 Task: Check the standings of the 2023 Victory Lane Racing NASCAR Cup Series for the race "Food City Dirt race "on the track "Bristol".
Action: Mouse moved to (203, 416)
Screenshot: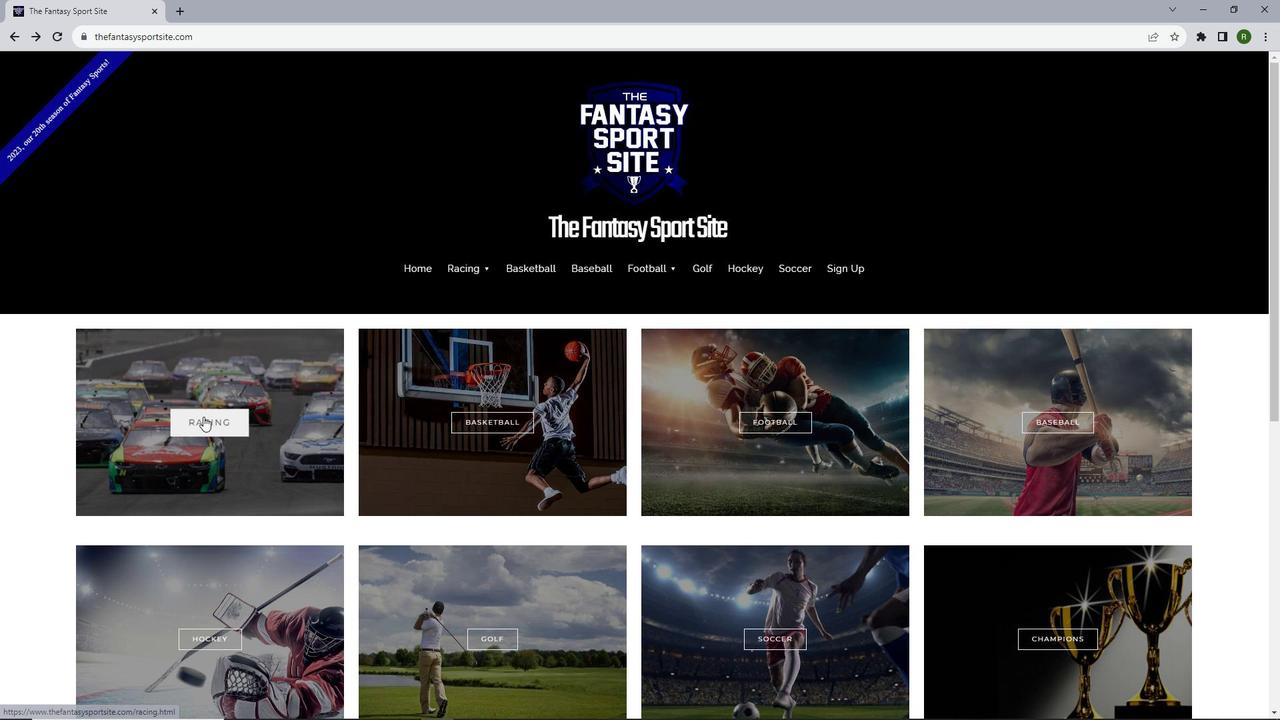 
Action: Mouse pressed left at (203, 416)
Screenshot: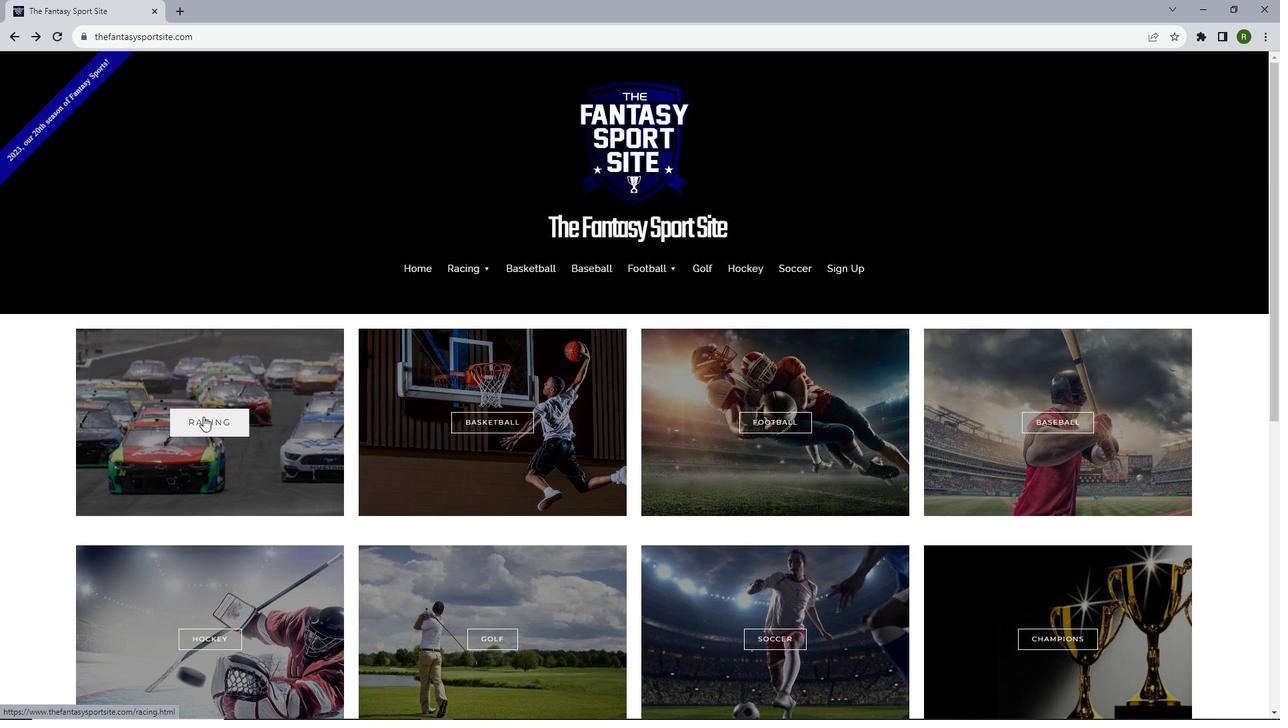 
Action: Mouse moved to (306, 401)
Screenshot: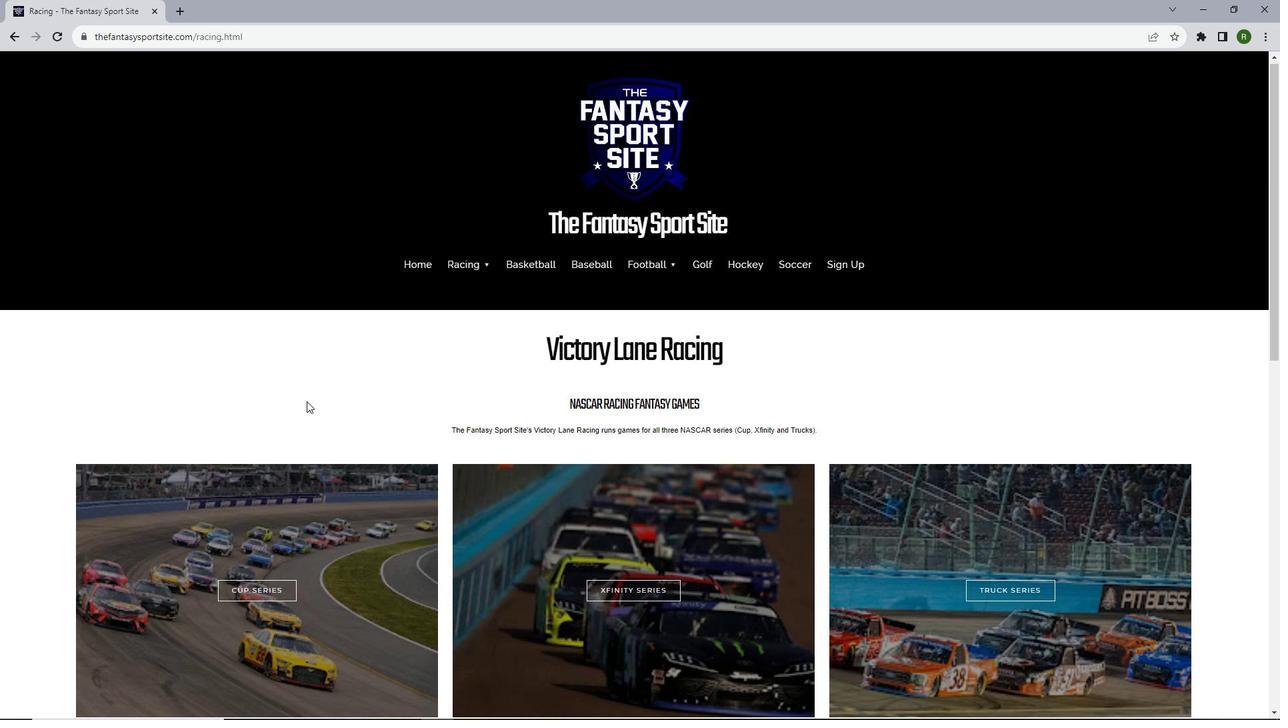 
Action: Mouse scrolled (306, 400) with delta (0, 0)
Screenshot: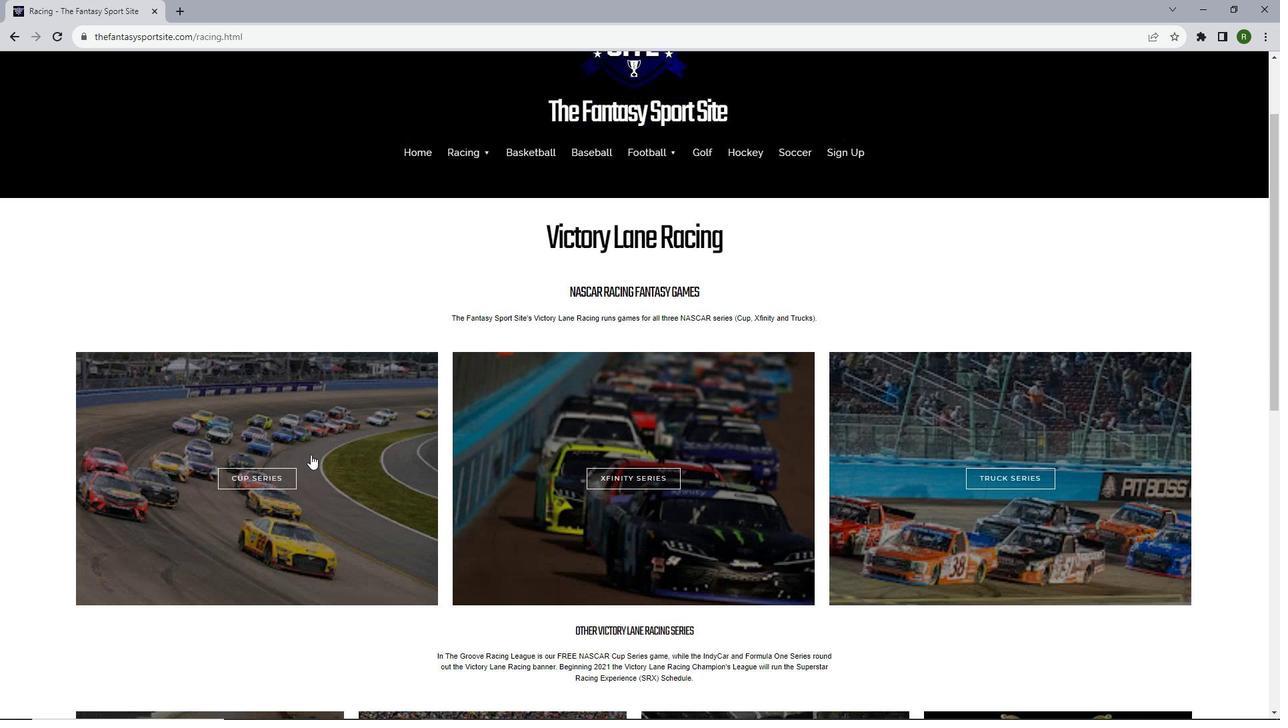 
Action: Mouse scrolled (306, 400) with delta (0, 0)
Screenshot: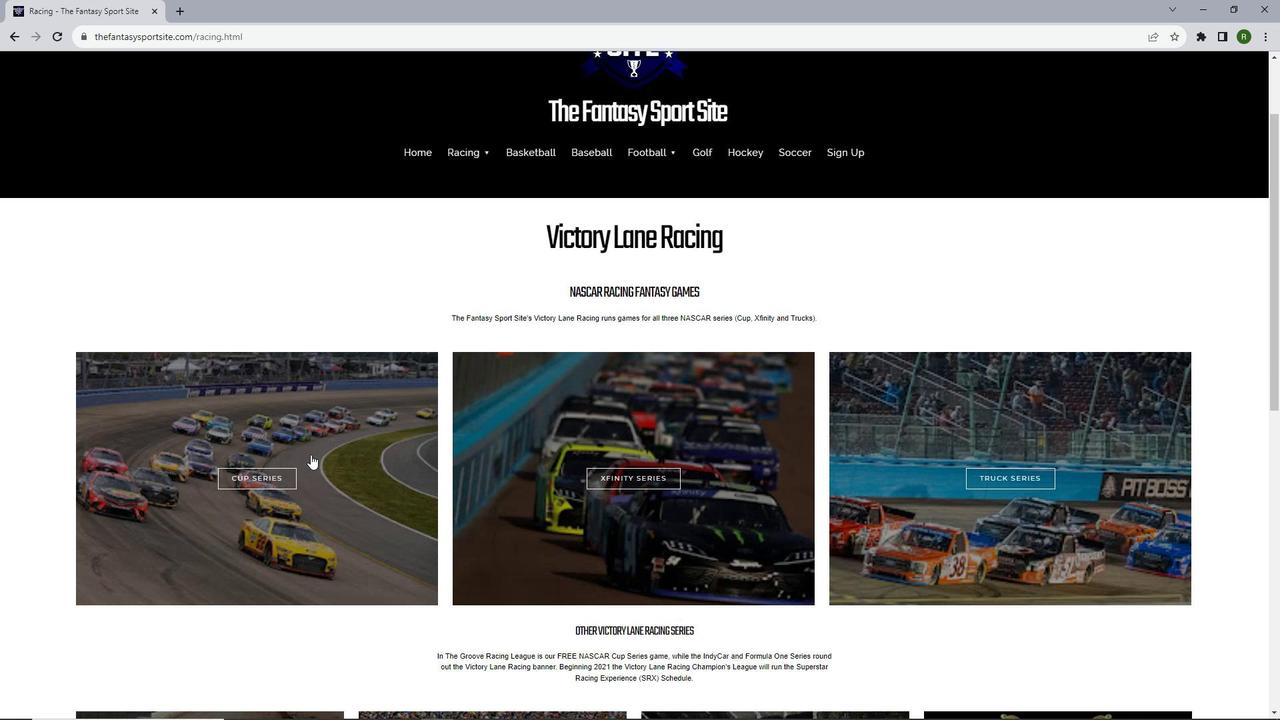 
Action: Mouse moved to (280, 470)
Screenshot: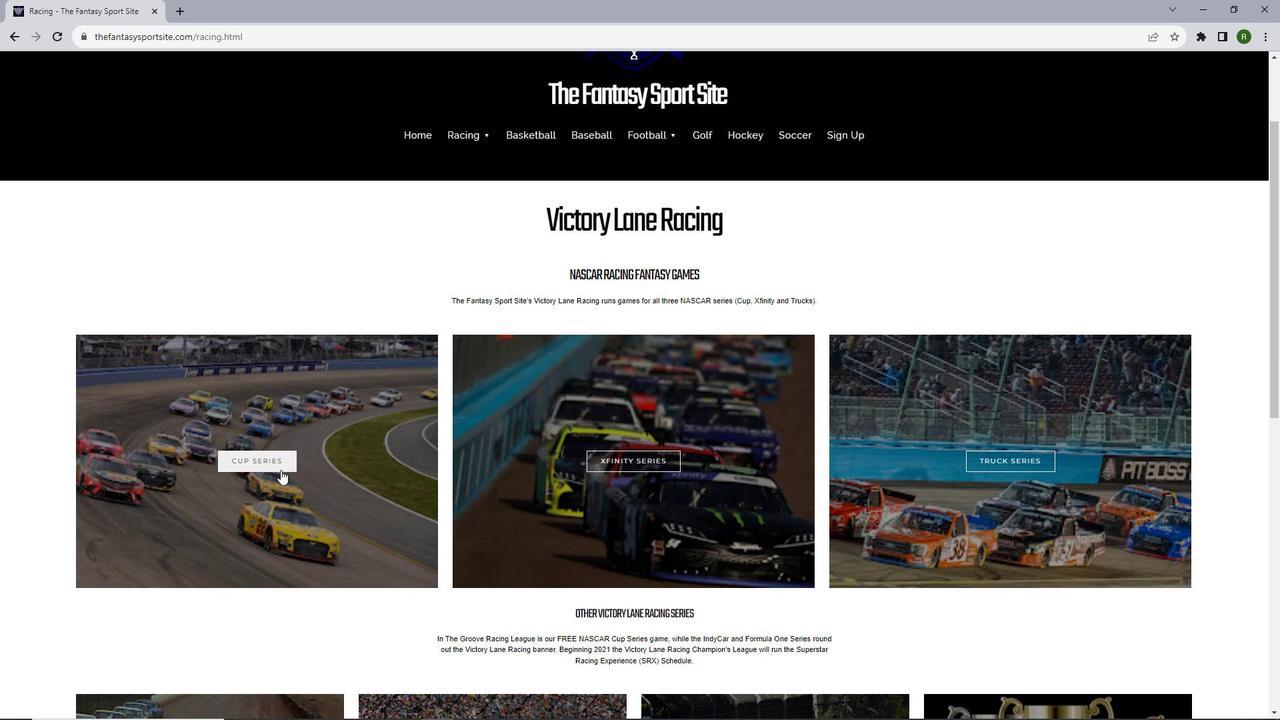 
Action: Mouse pressed left at (280, 470)
Screenshot: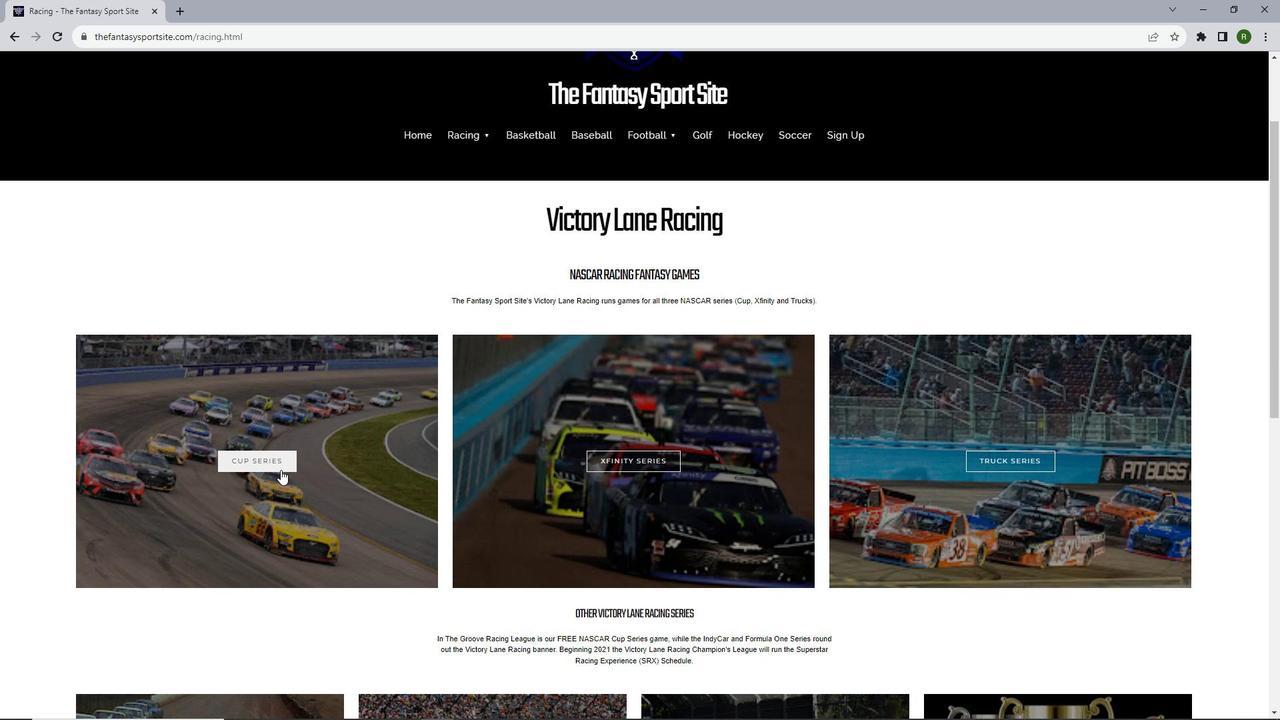 
Action: Mouse moved to (445, 420)
Screenshot: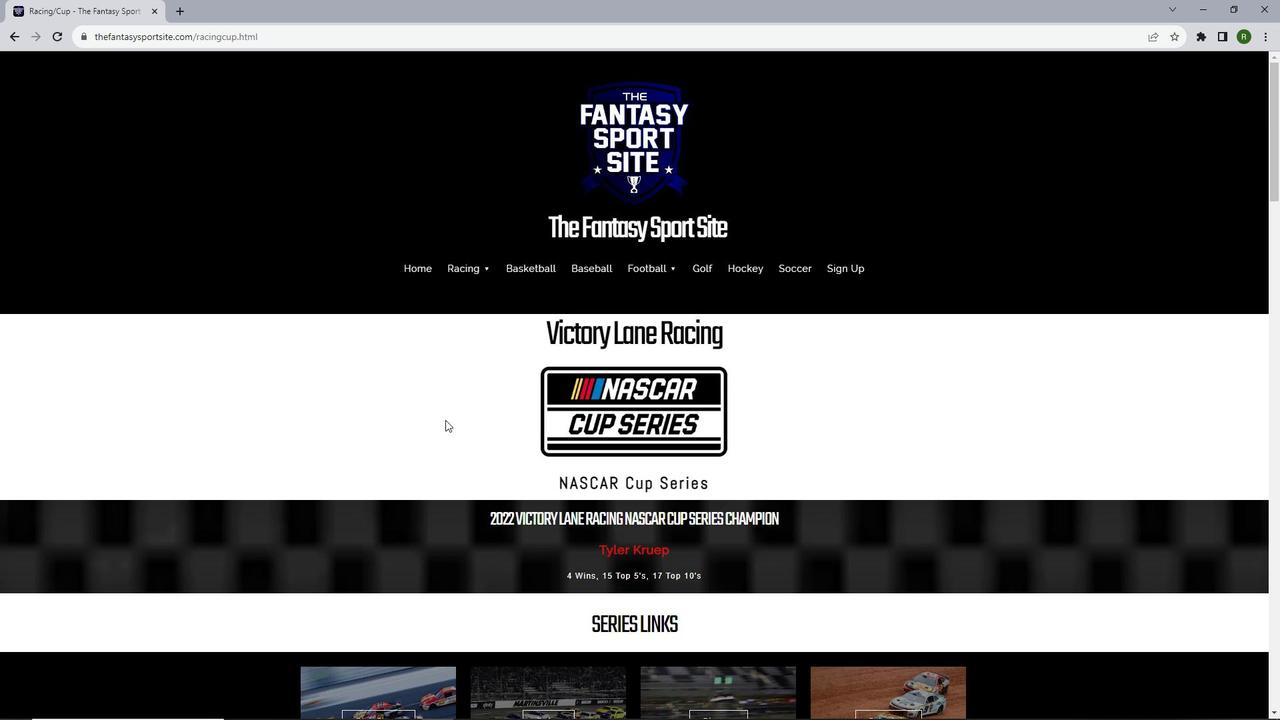 
Action: Mouse scrolled (445, 419) with delta (0, 0)
Screenshot: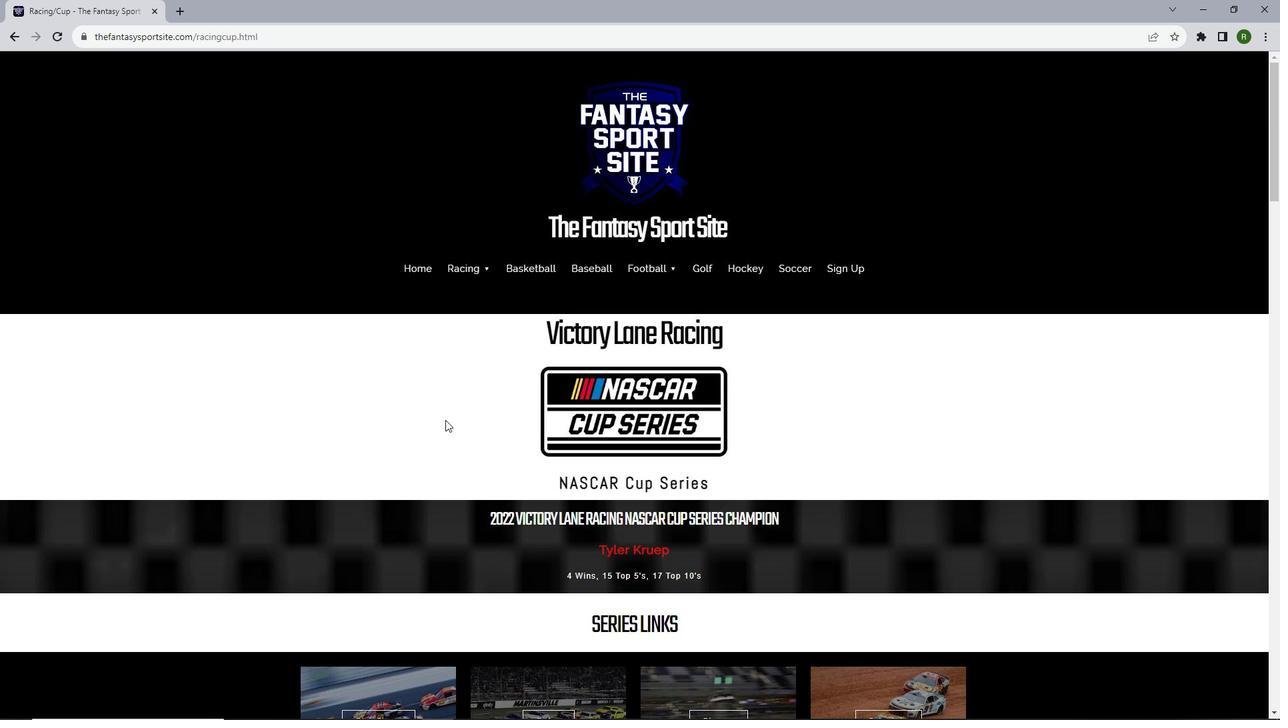 
Action: Mouse scrolled (445, 419) with delta (0, 0)
Screenshot: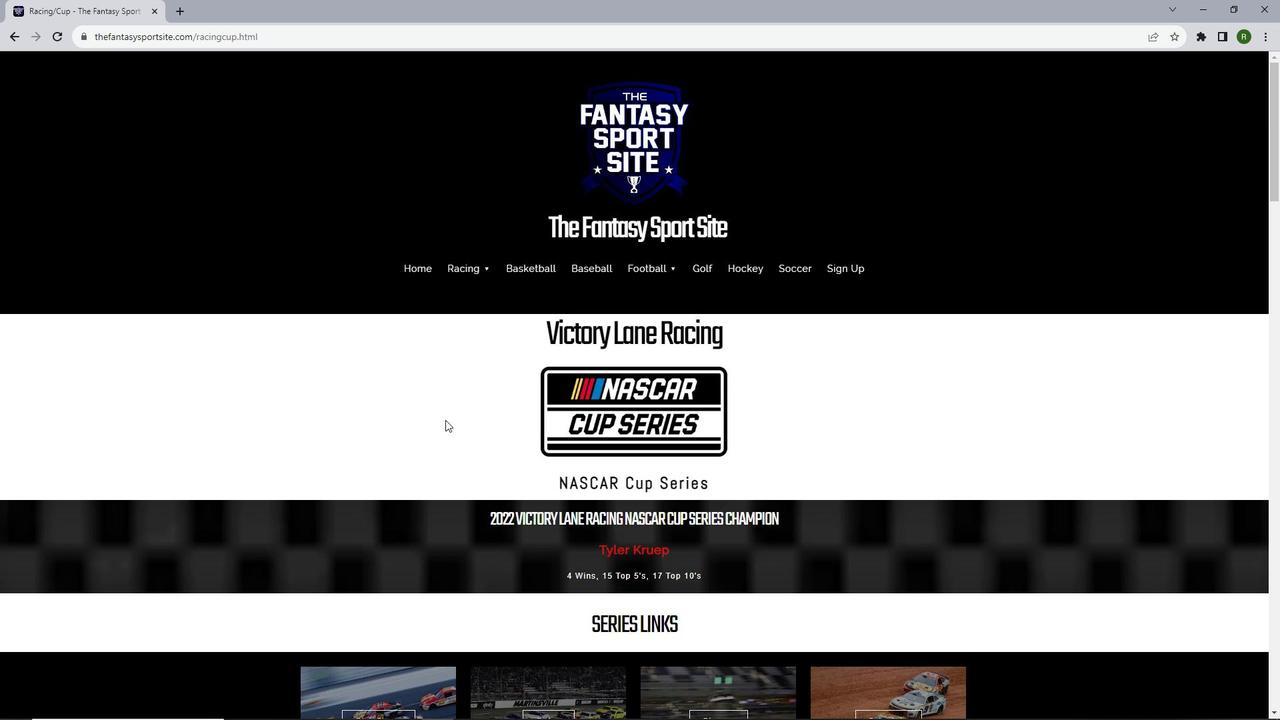 
Action: Mouse scrolled (445, 419) with delta (0, 0)
Screenshot: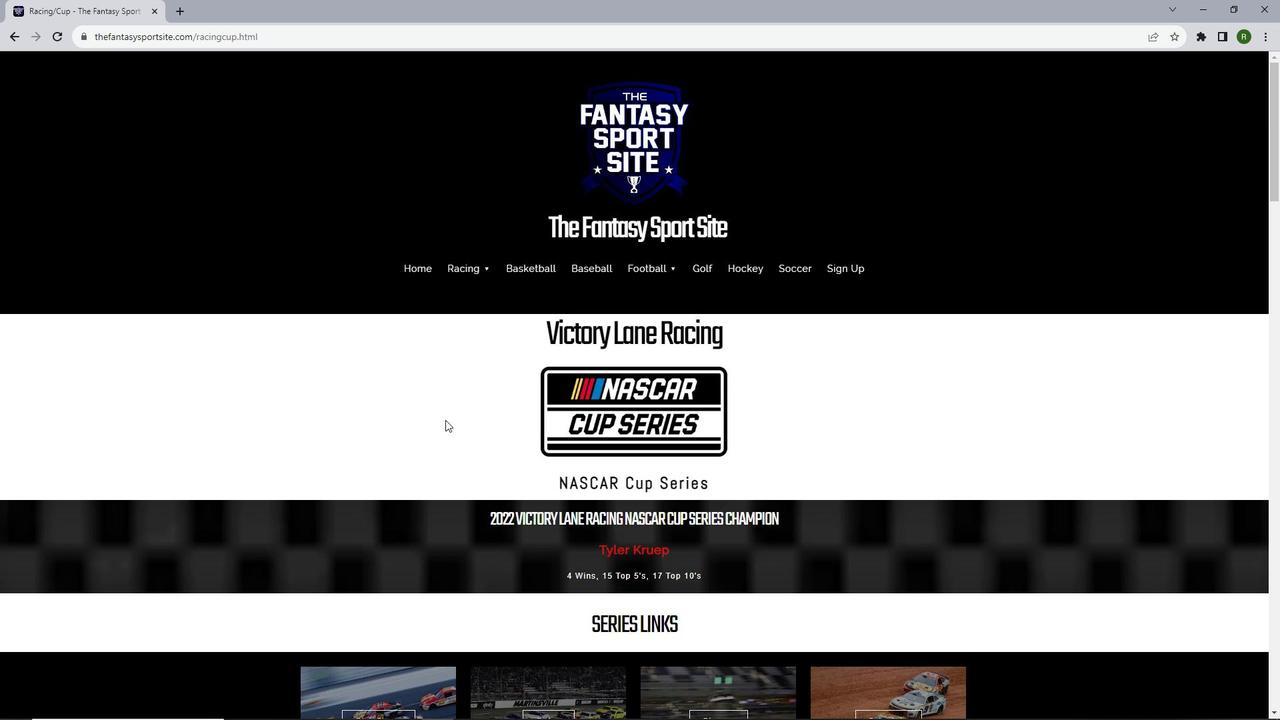 
Action: Mouse scrolled (445, 419) with delta (0, 0)
Screenshot: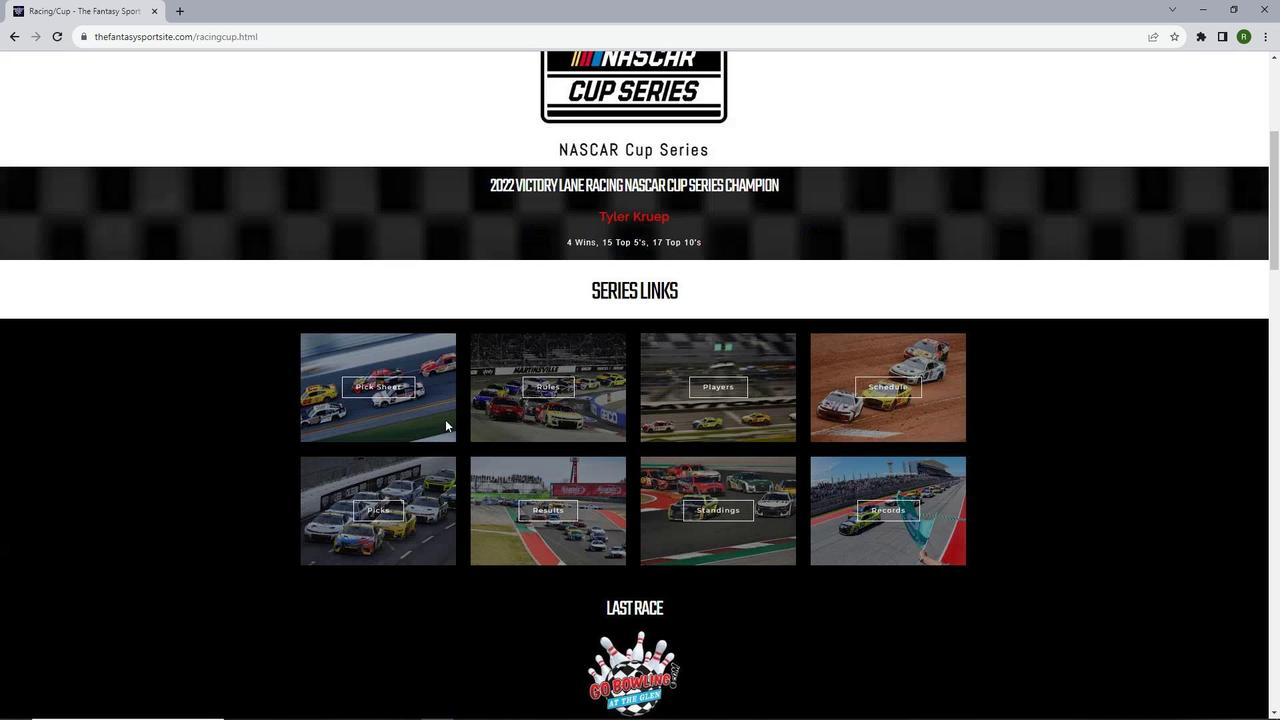 
Action: Mouse scrolled (445, 419) with delta (0, 0)
Screenshot: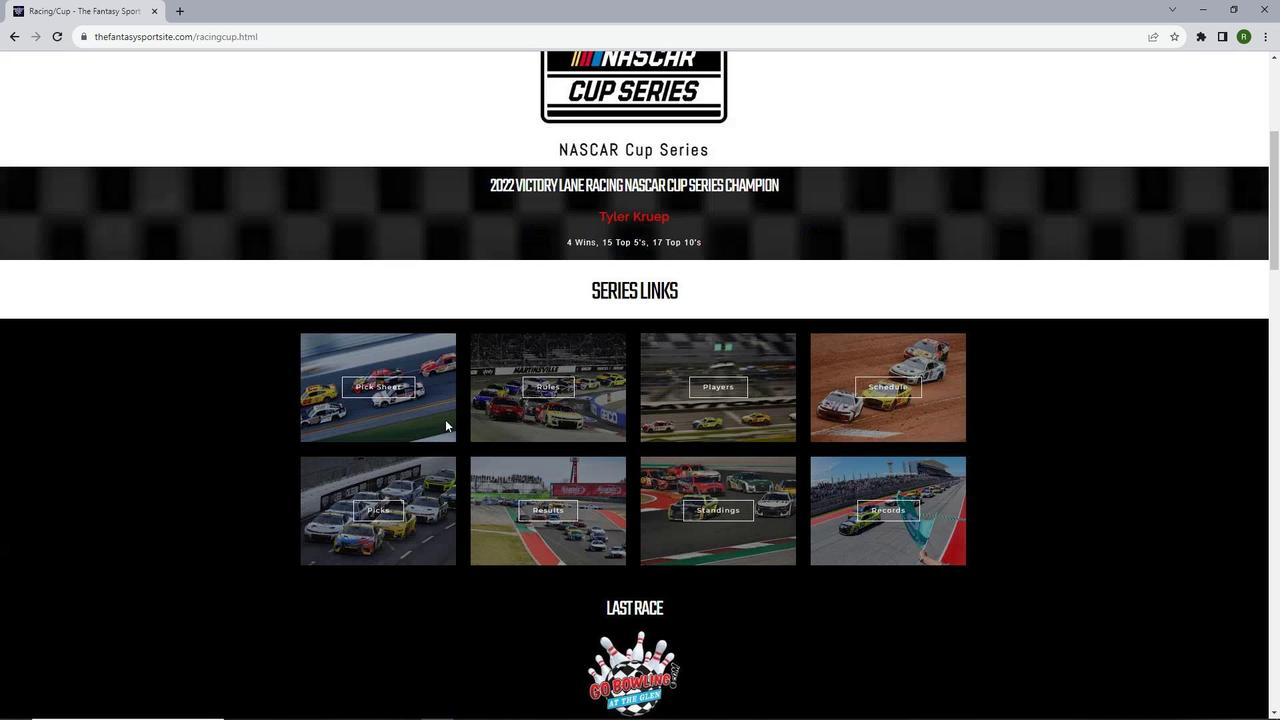 
Action: Mouse moved to (729, 504)
Screenshot: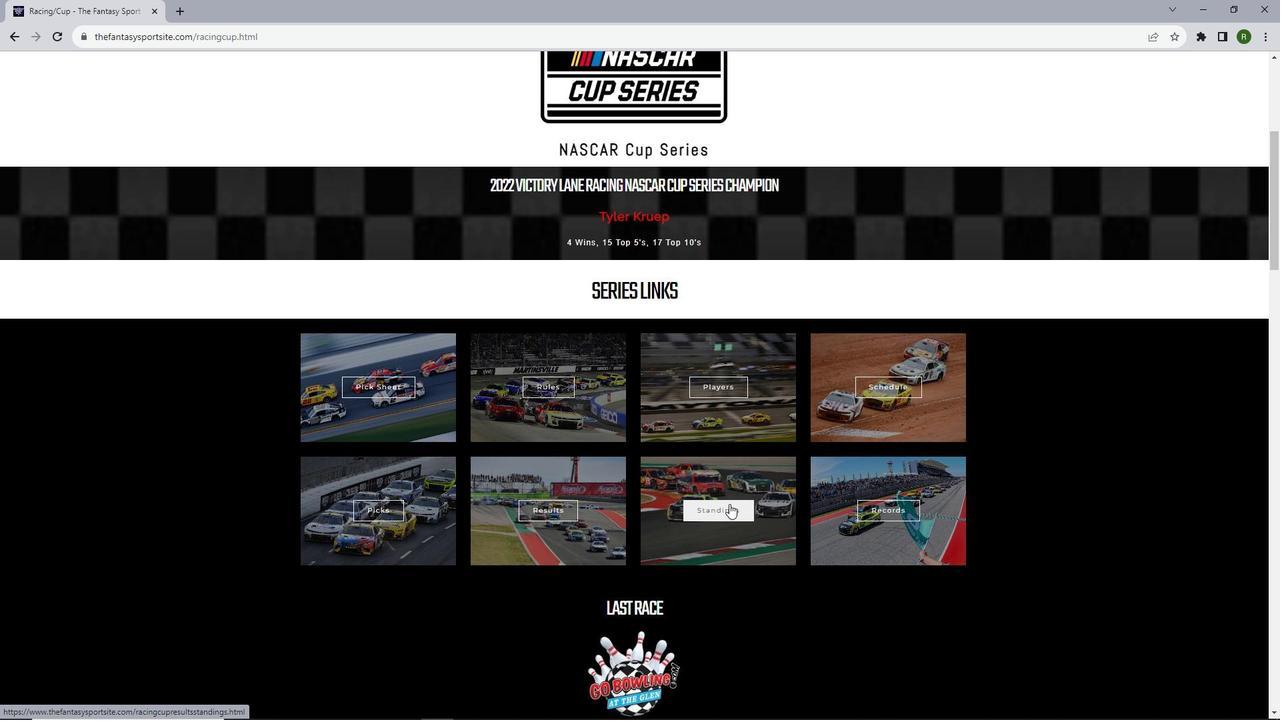
Action: Mouse pressed left at (729, 504)
Screenshot: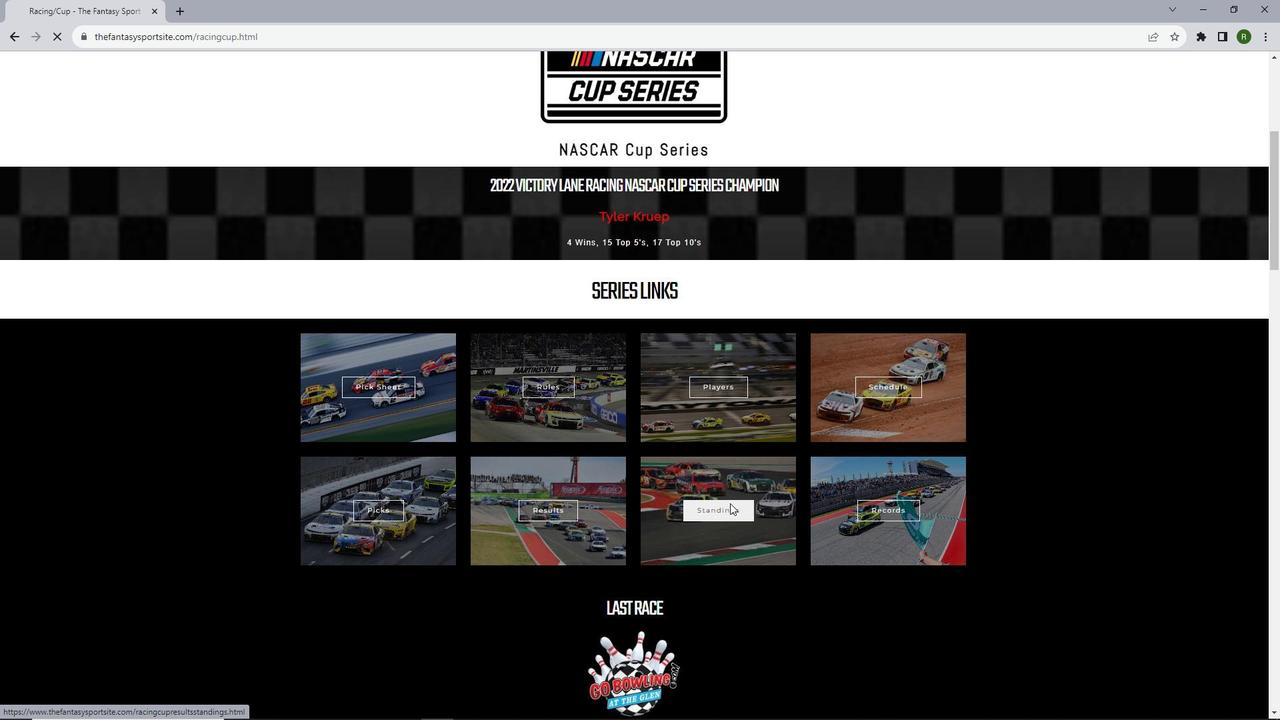 
Action: Mouse moved to (493, 220)
Screenshot: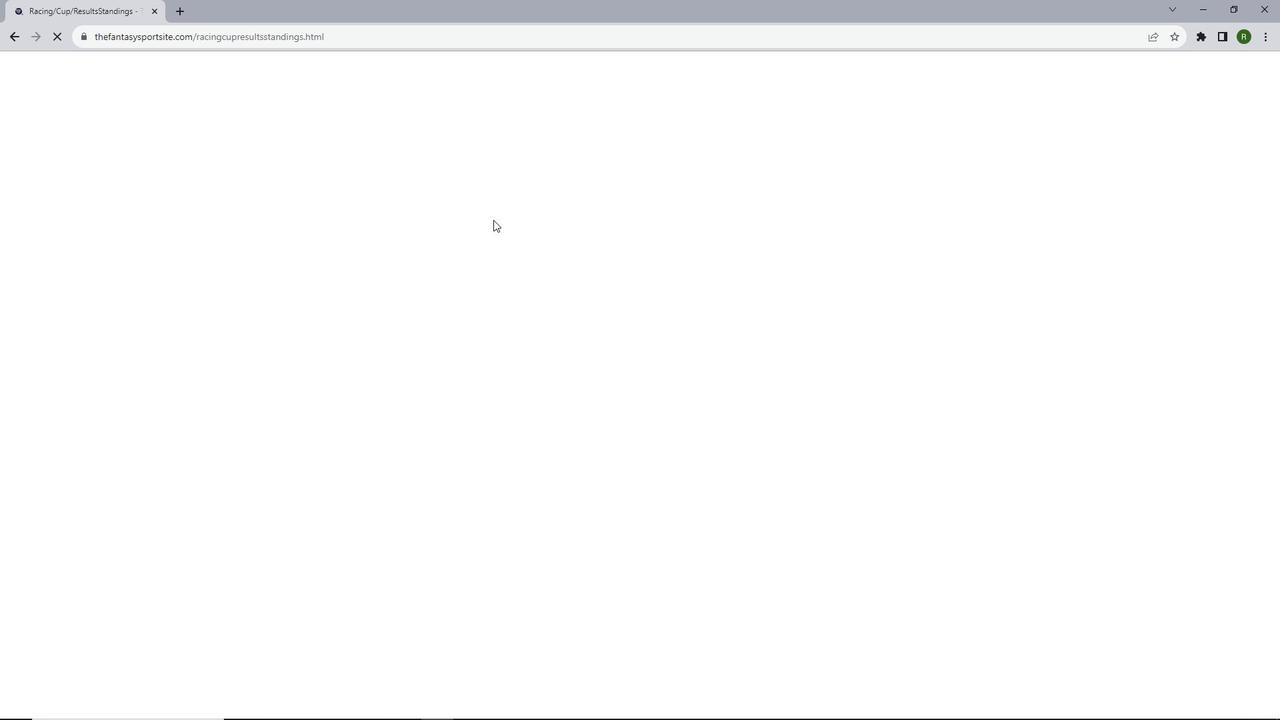 
Action: Mouse scrolled (493, 219) with delta (0, 0)
Screenshot: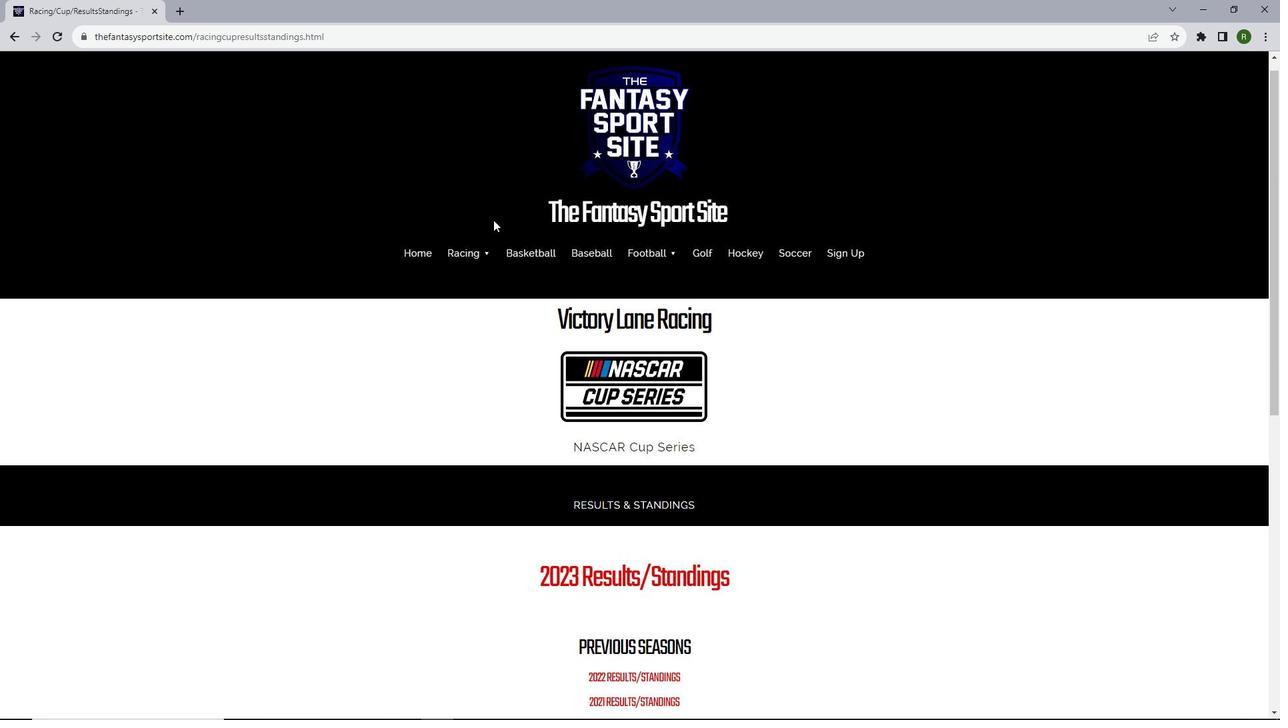 
Action: Mouse scrolled (493, 219) with delta (0, 0)
Screenshot: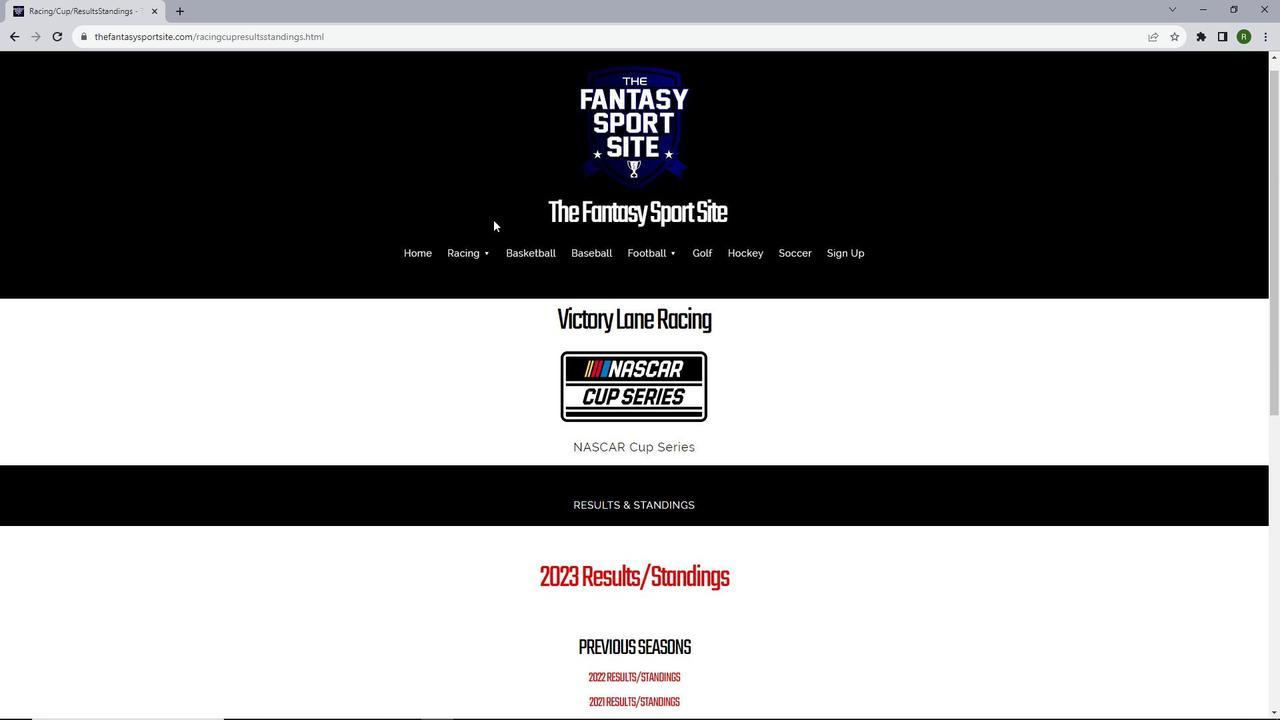 
Action: Mouse scrolled (493, 219) with delta (0, 0)
Screenshot: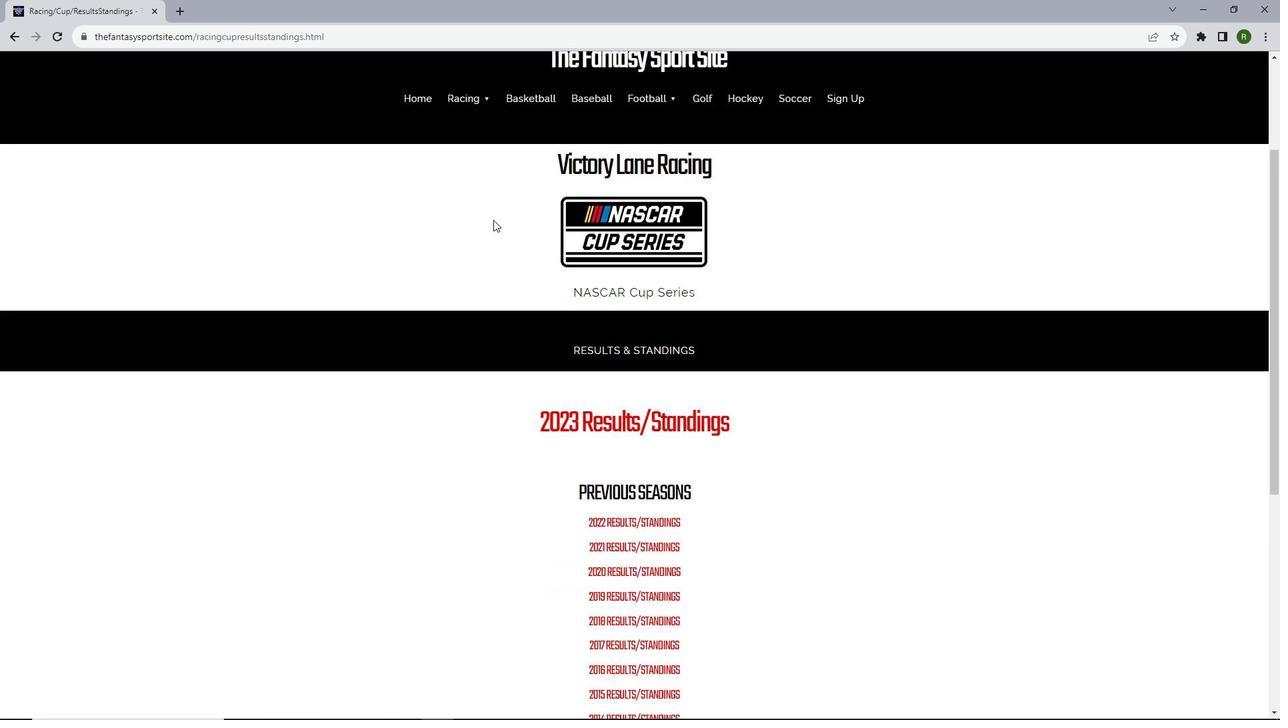 
Action: Mouse scrolled (493, 219) with delta (0, 0)
Screenshot: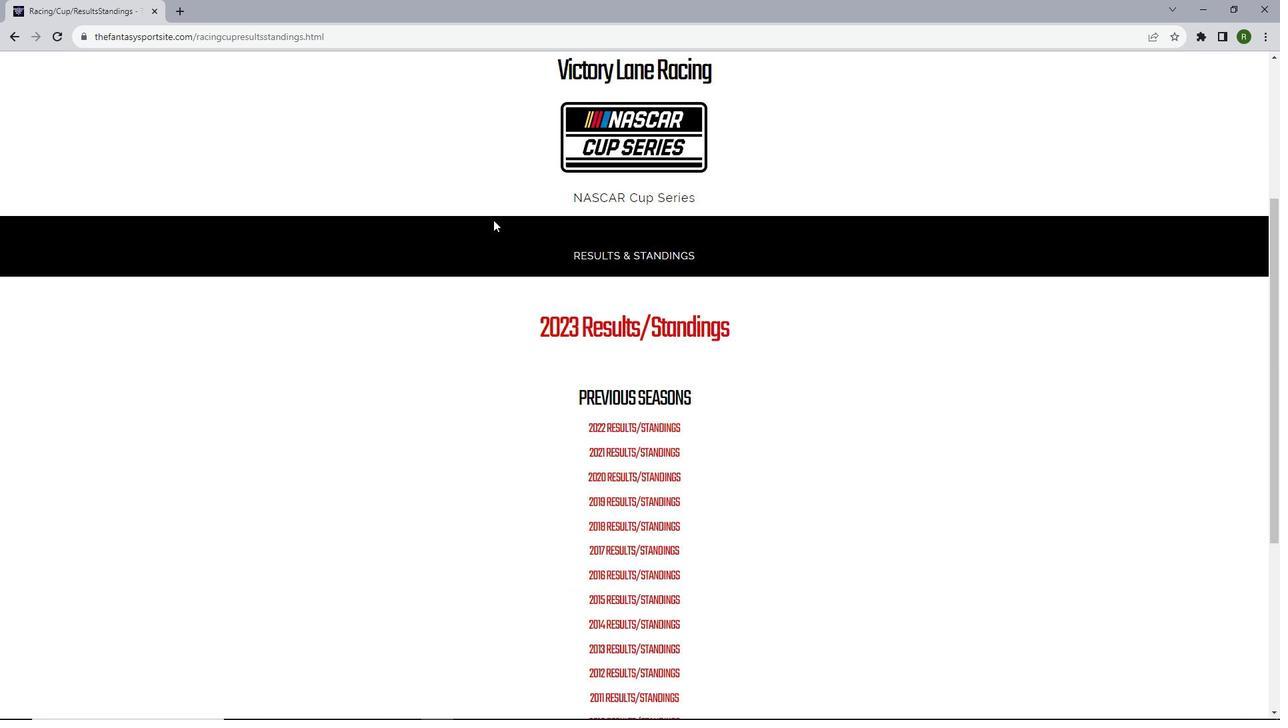 
Action: Mouse scrolled (493, 219) with delta (0, 0)
Screenshot: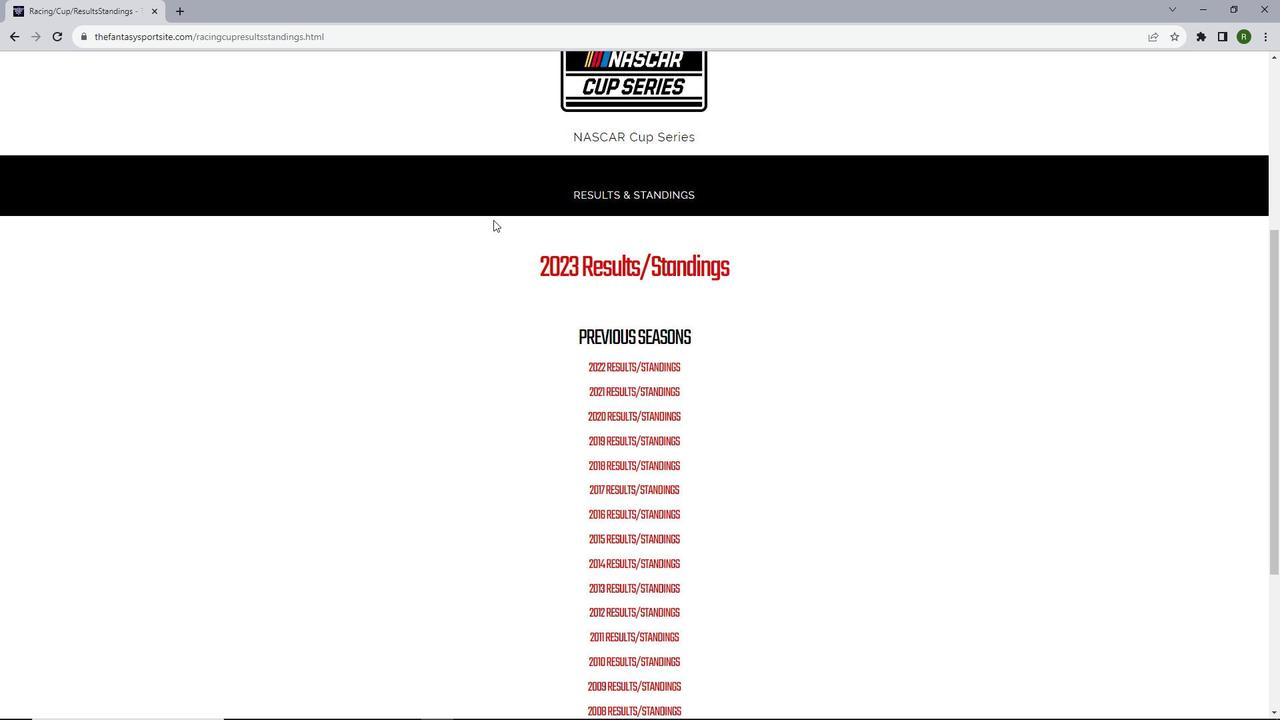 
Action: Mouse scrolled (493, 219) with delta (0, 0)
Screenshot: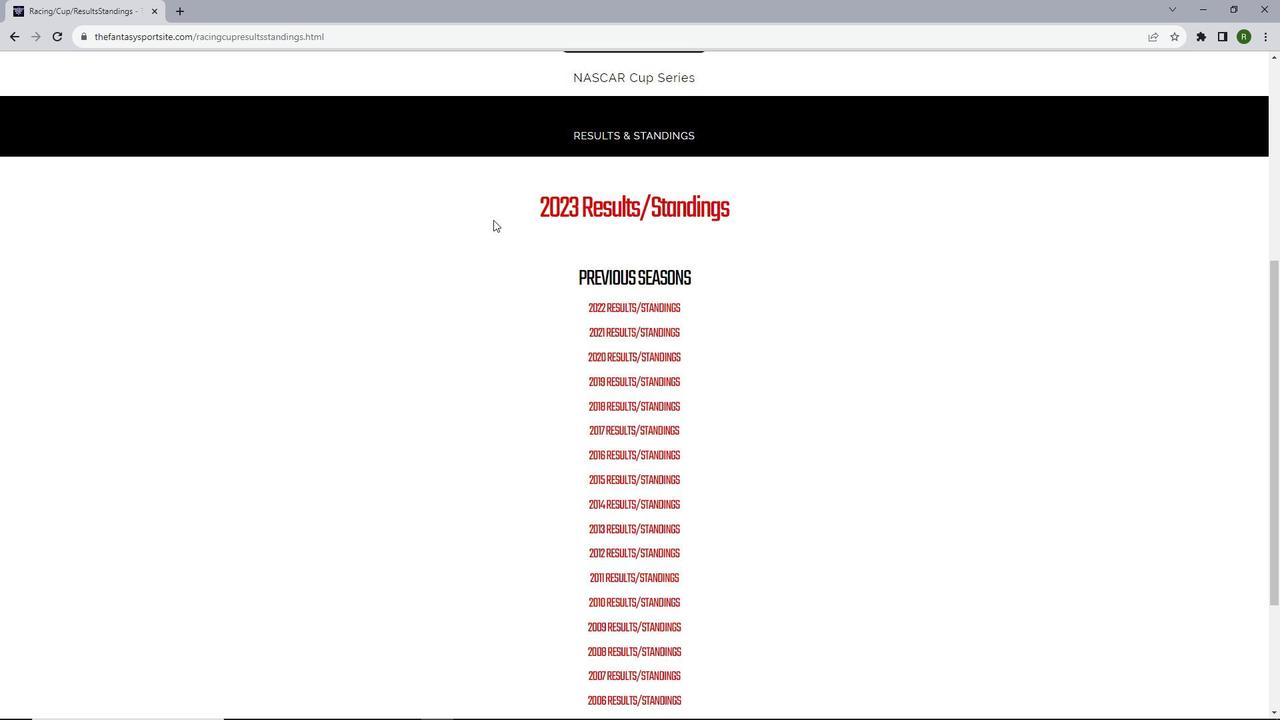 
Action: Mouse moved to (595, 199)
Screenshot: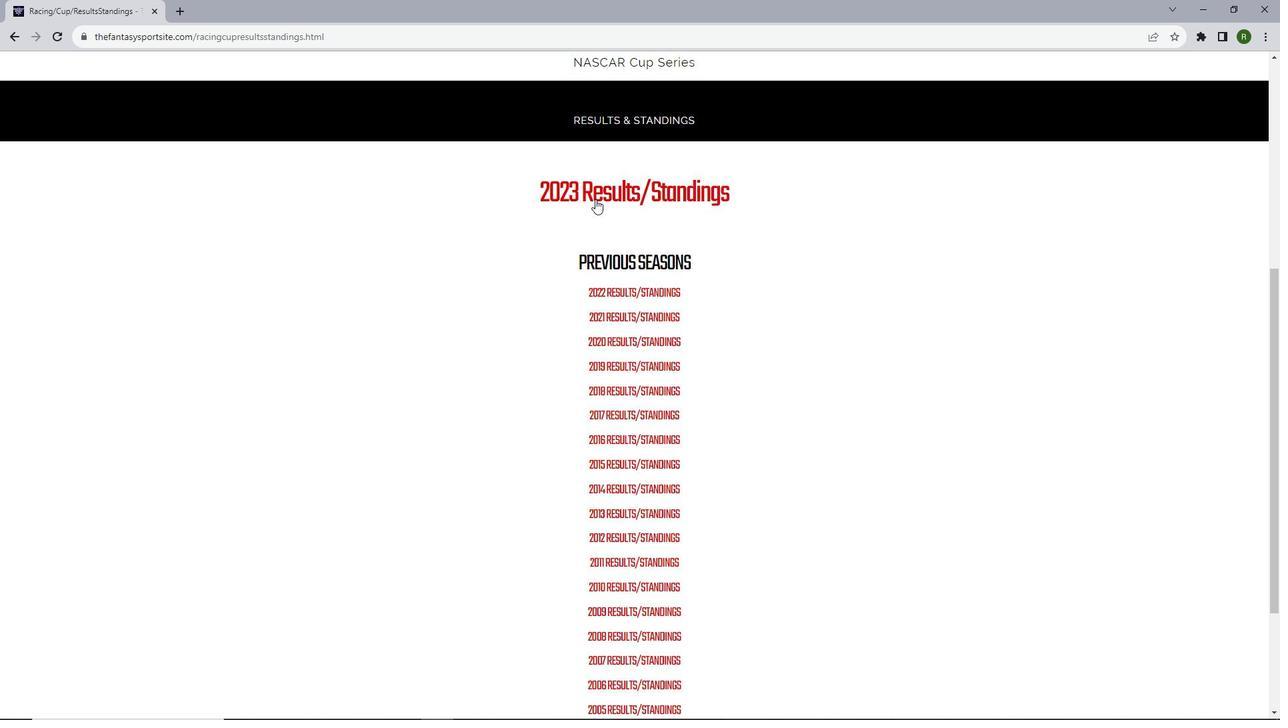 
Action: Mouse pressed left at (595, 199)
Screenshot: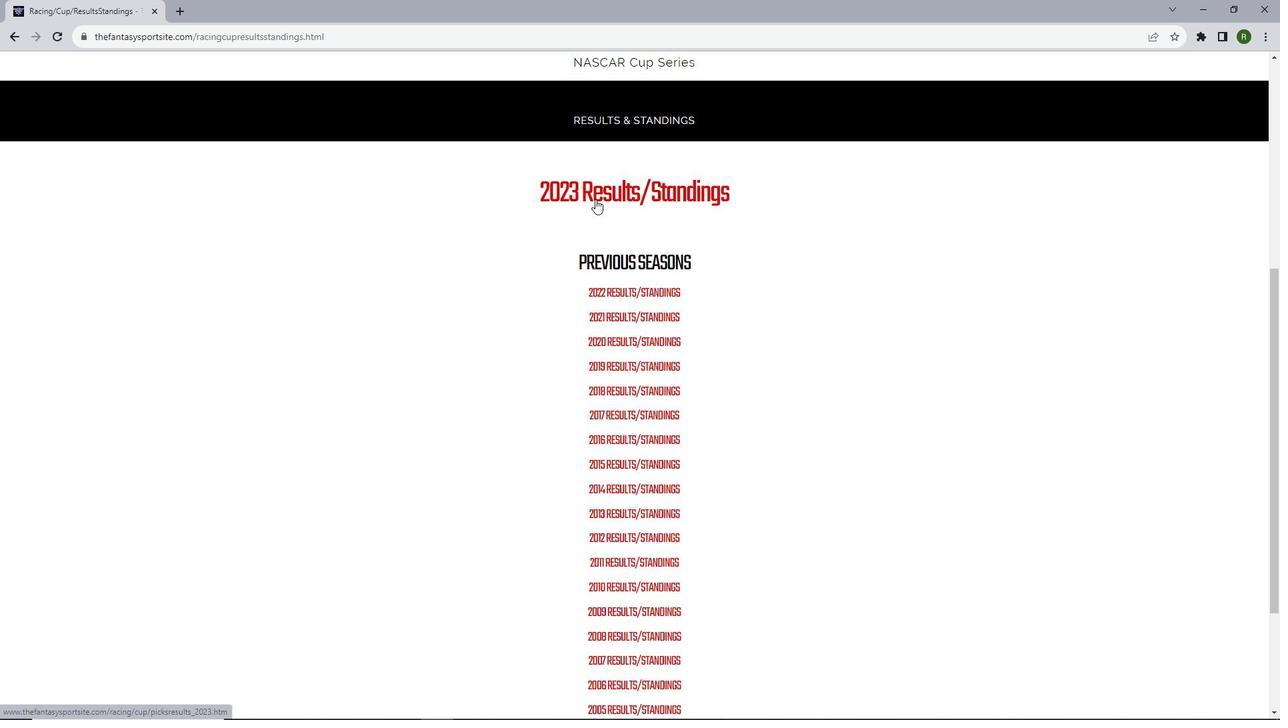 
Action: Mouse moved to (796, 238)
Screenshot: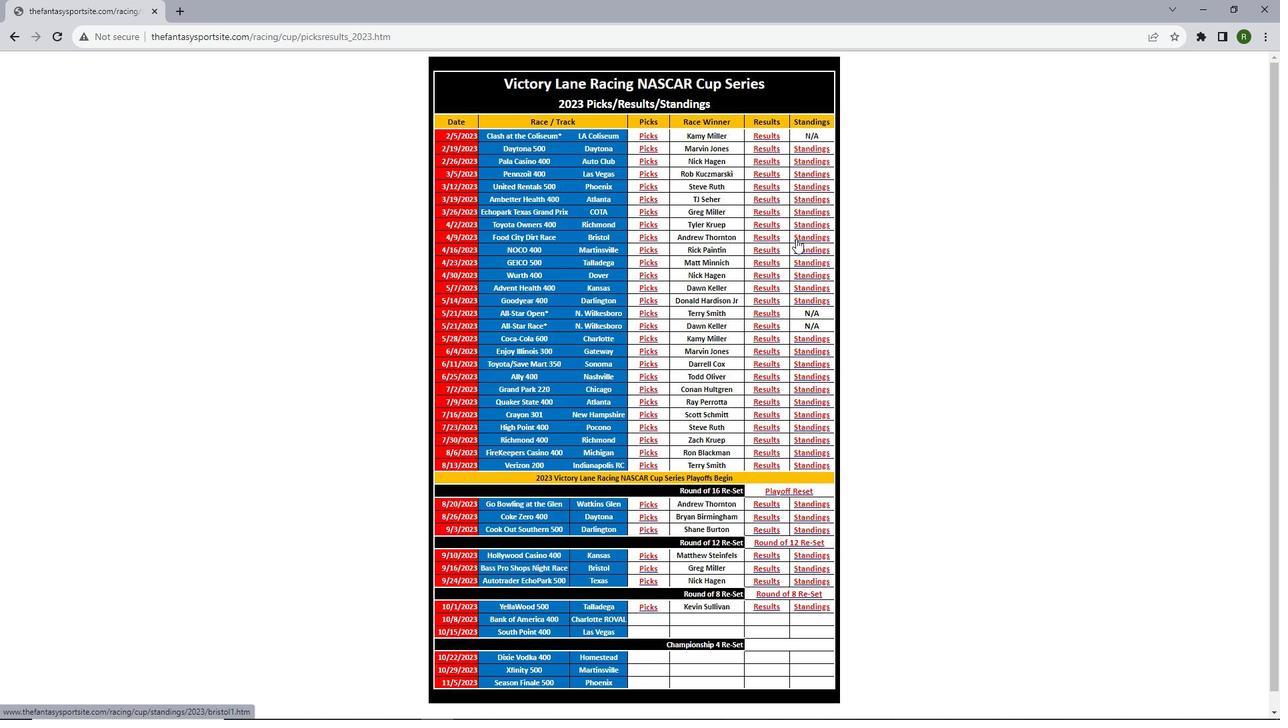 
Action: Mouse pressed left at (796, 238)
Screenshot: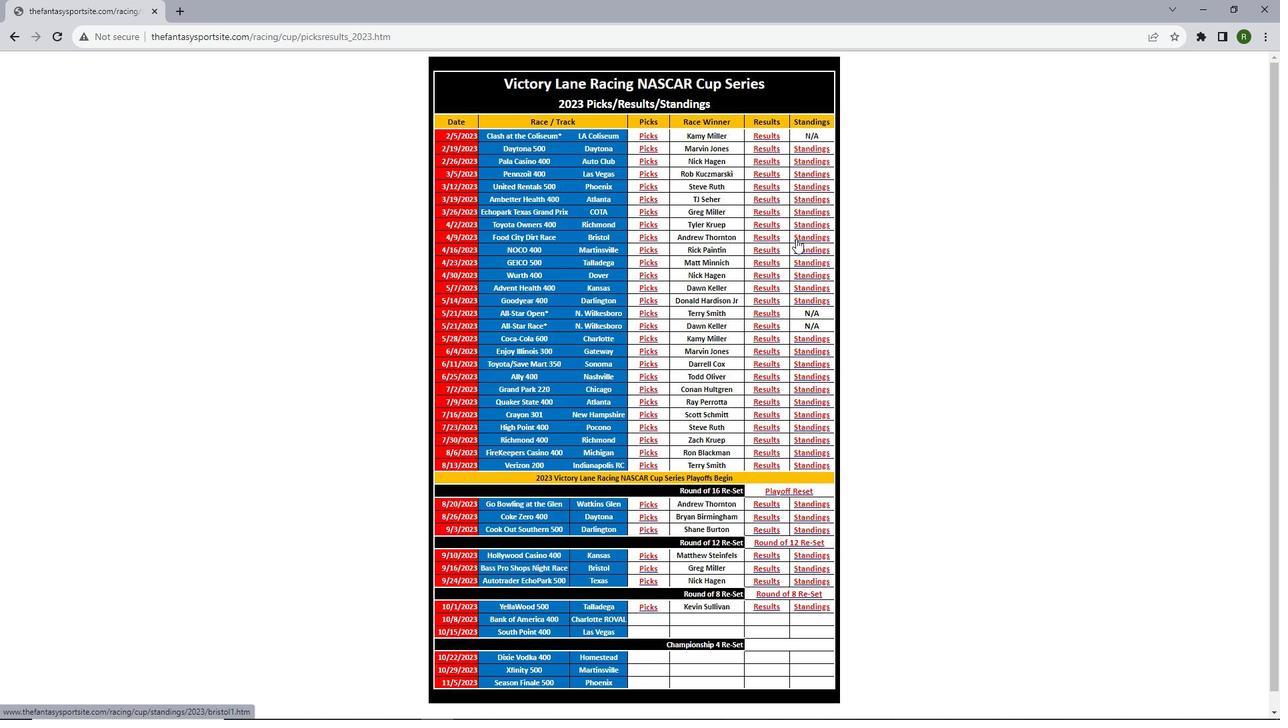 
Action: Mouse moved to (773, 234)
Screenshot: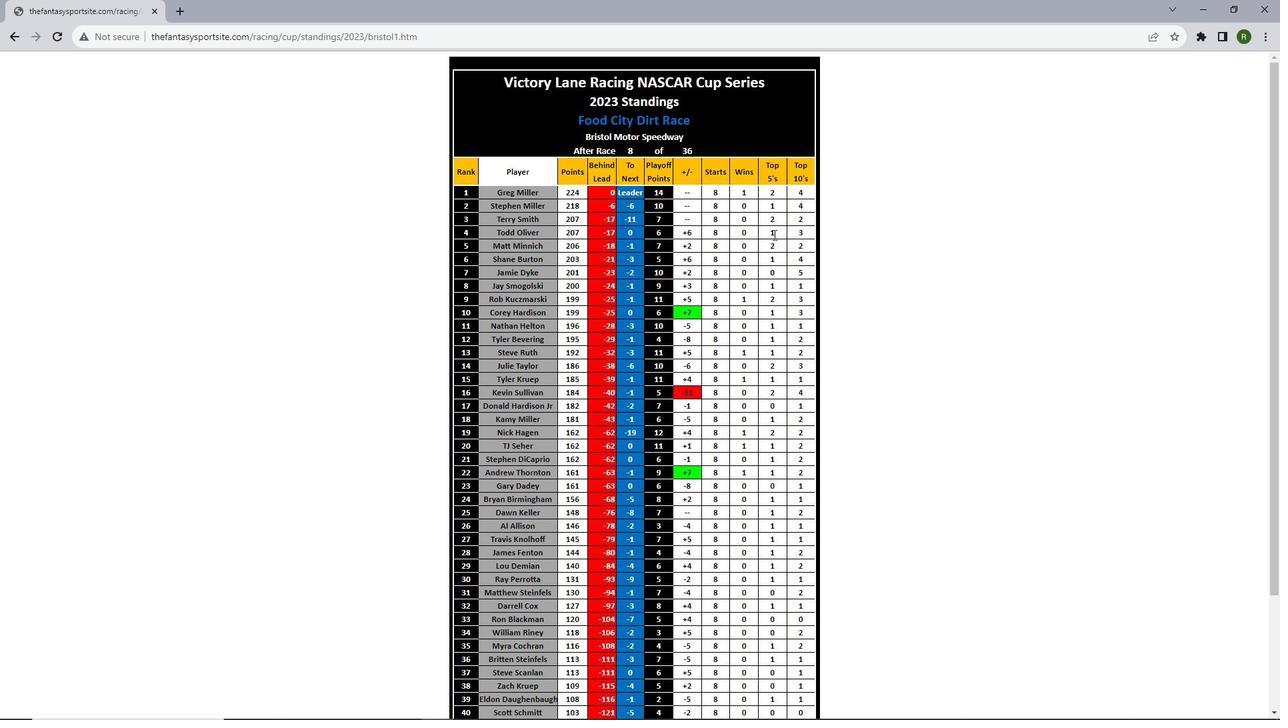 
Action: Mouse scrolled (773, 234) with delta (0, 0)
Screenshot: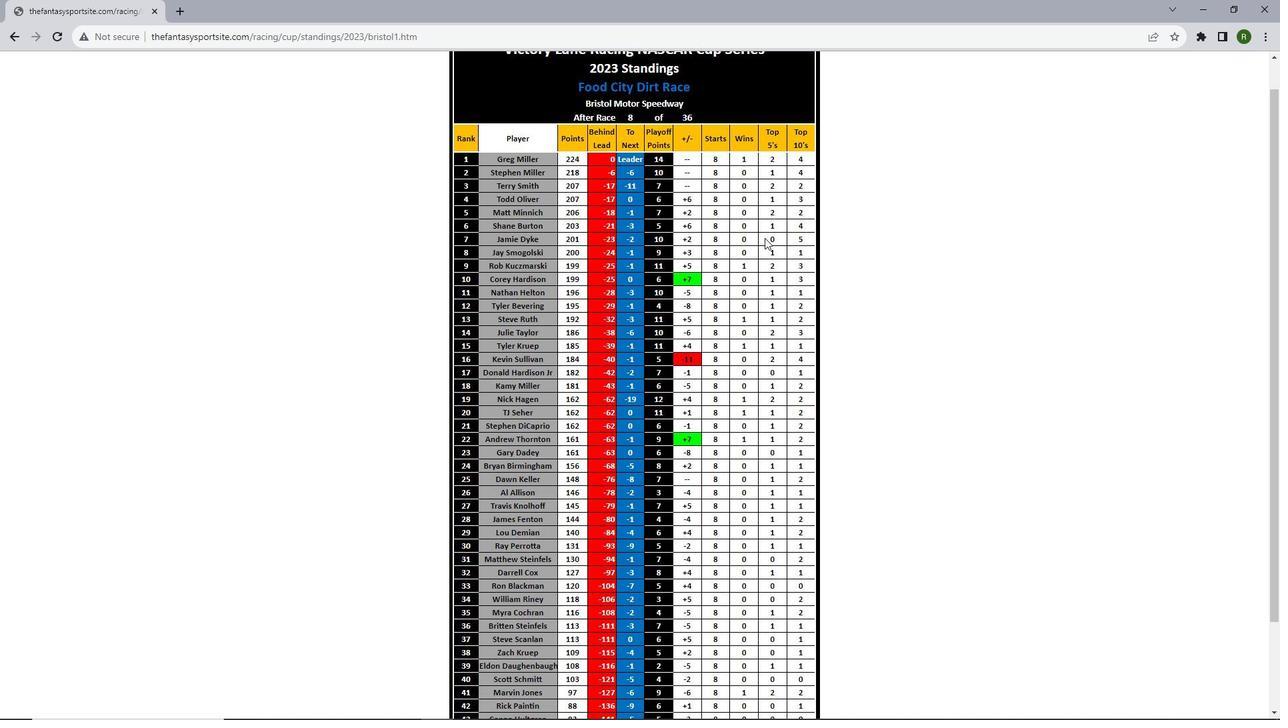 
Action: Mouse moved to (753, 242)
Screenshot: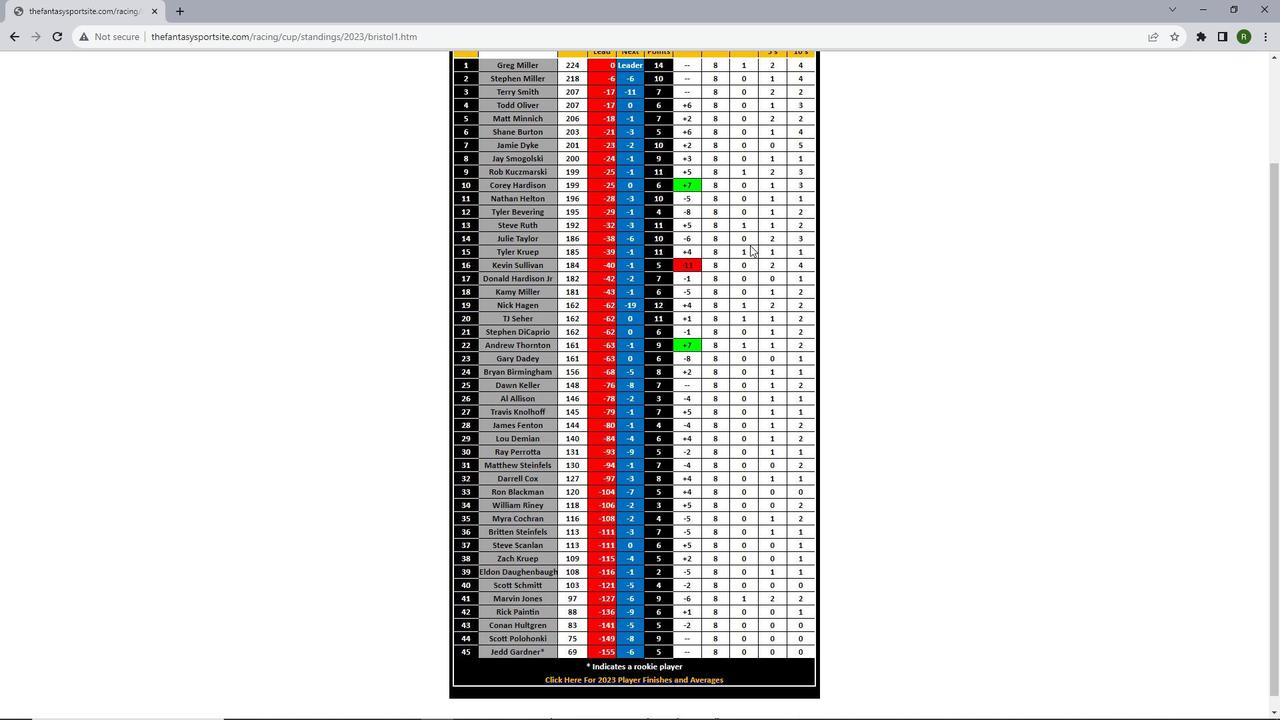 
Action: Mouse scrolled (753, 242) with delta (0, 0)
Screenshot: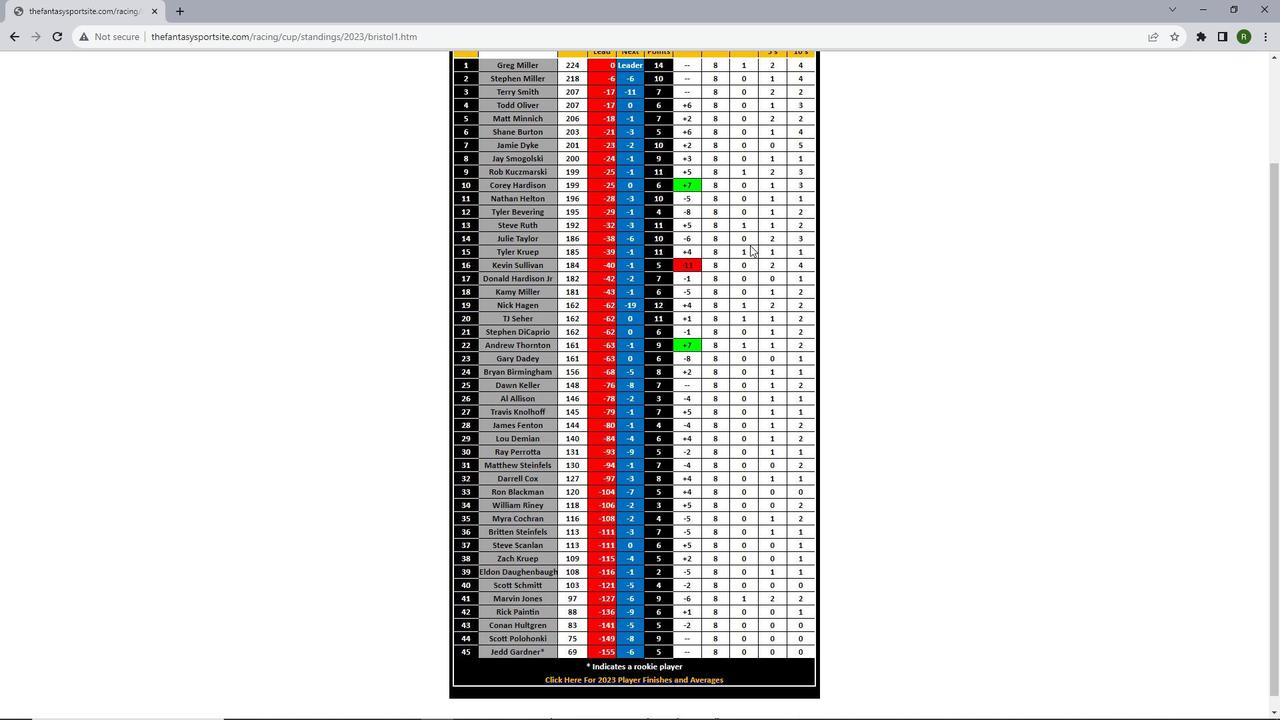 
Action: Mouse moved to (751, 245)
Screenshot: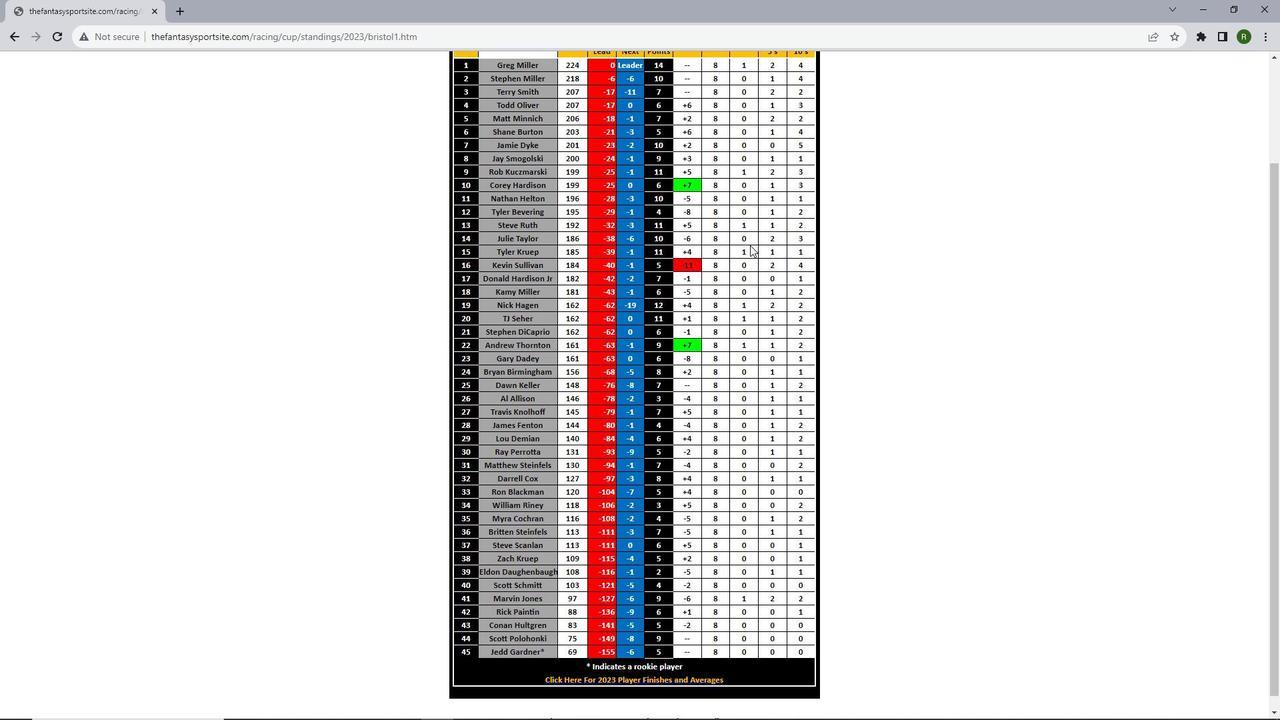 
Action: Mouse scrolled (751, 244) with delta (0, 0)
Screenshot: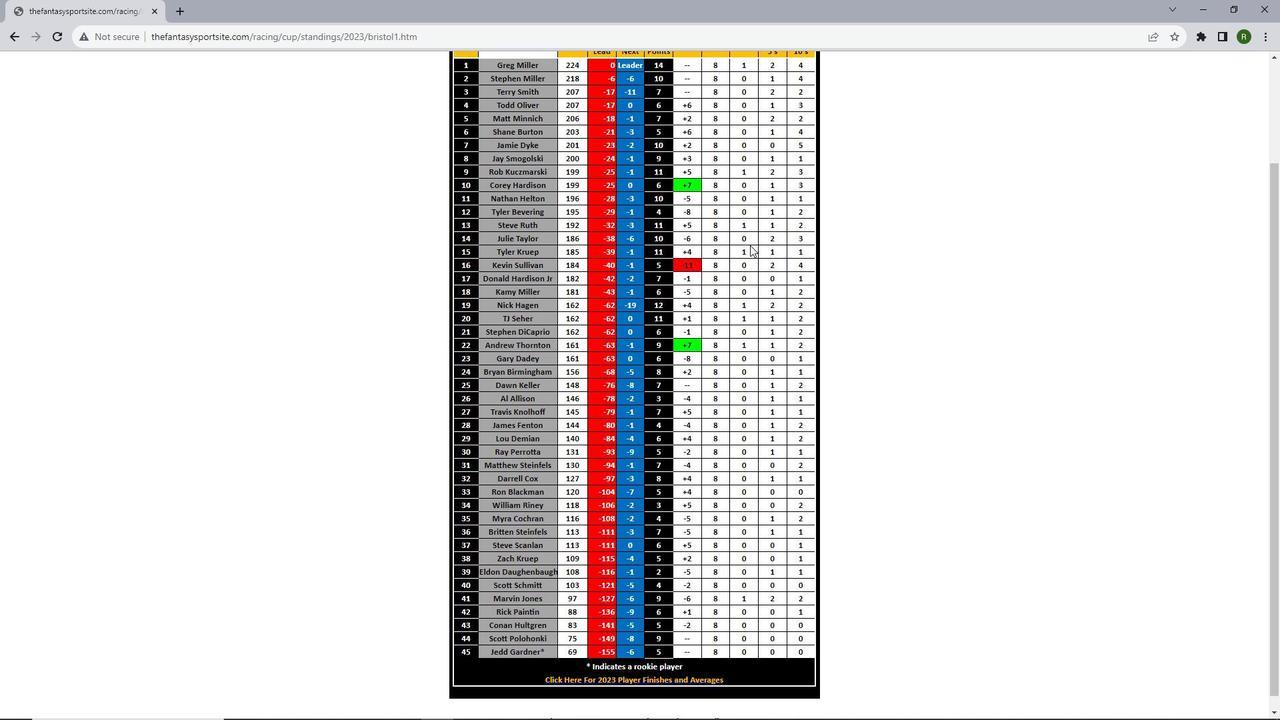 
Action: Mouse moved to (750, 245)
Screenshot: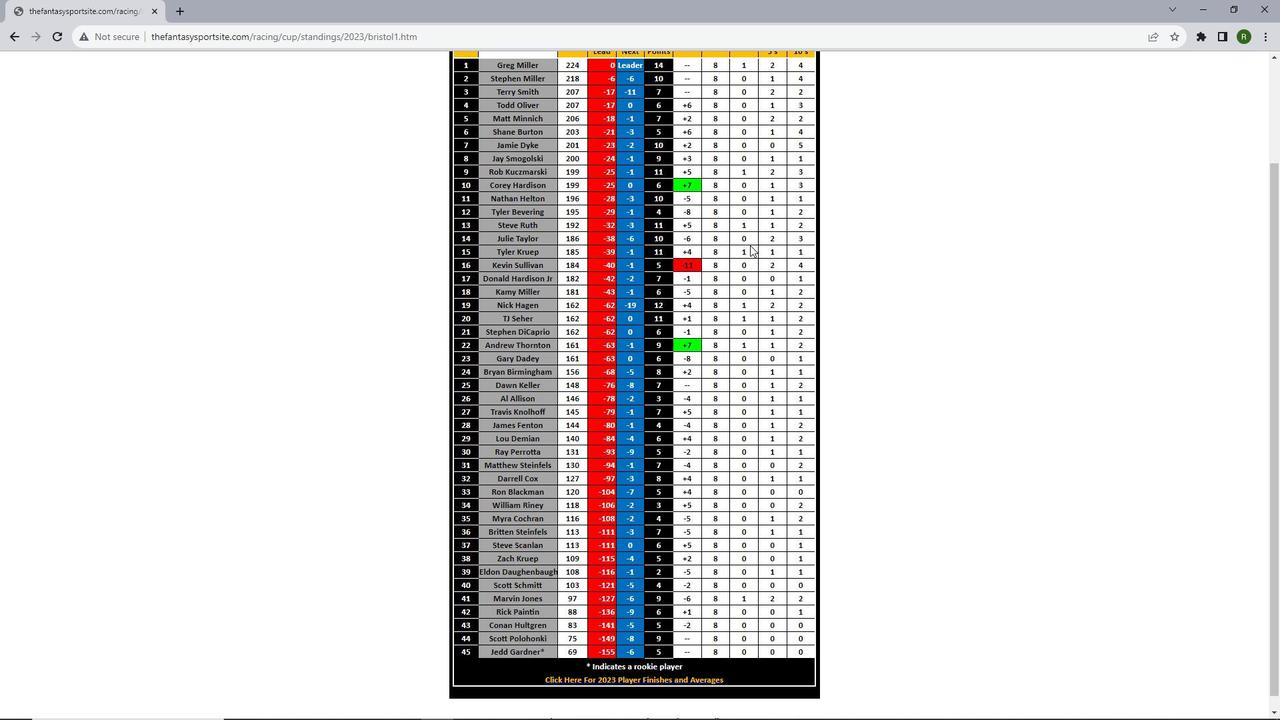 
Action: Mouse scrolled (750, 244) with delta (0, 0)
Screenshot: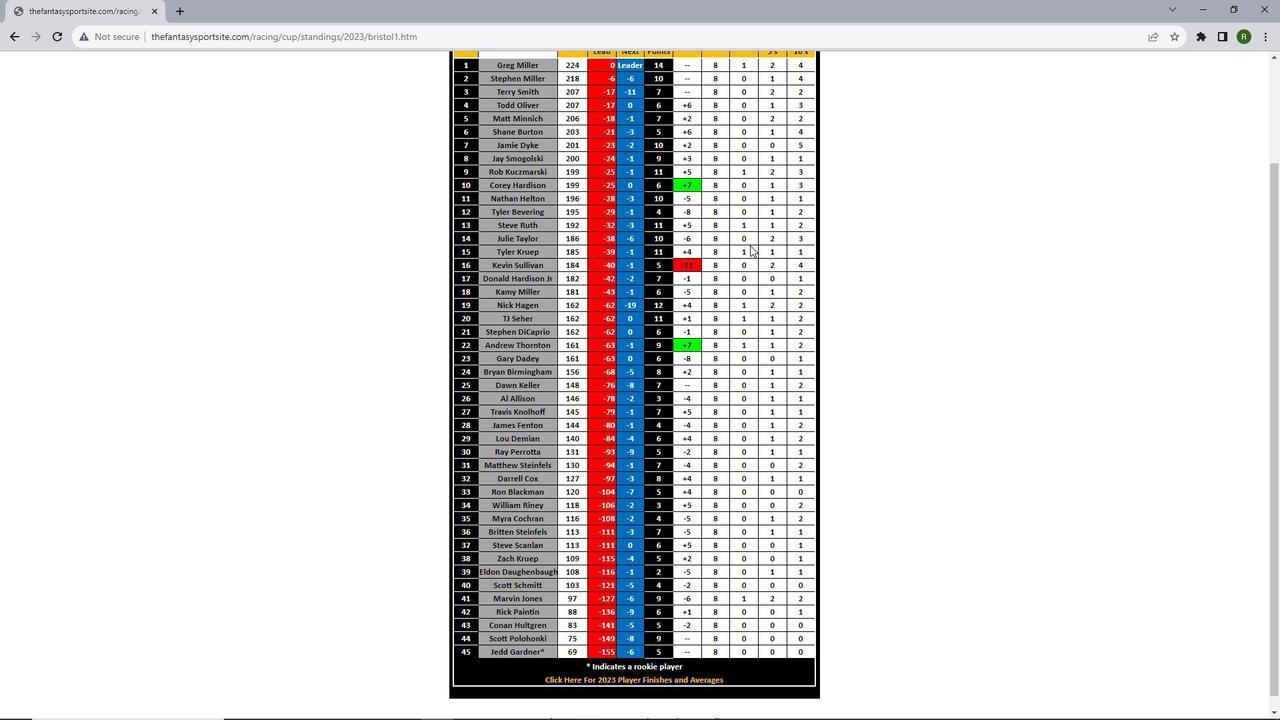 
Action: Mouse scrolled (750, 244) with delta (0, 0)
Screenshot: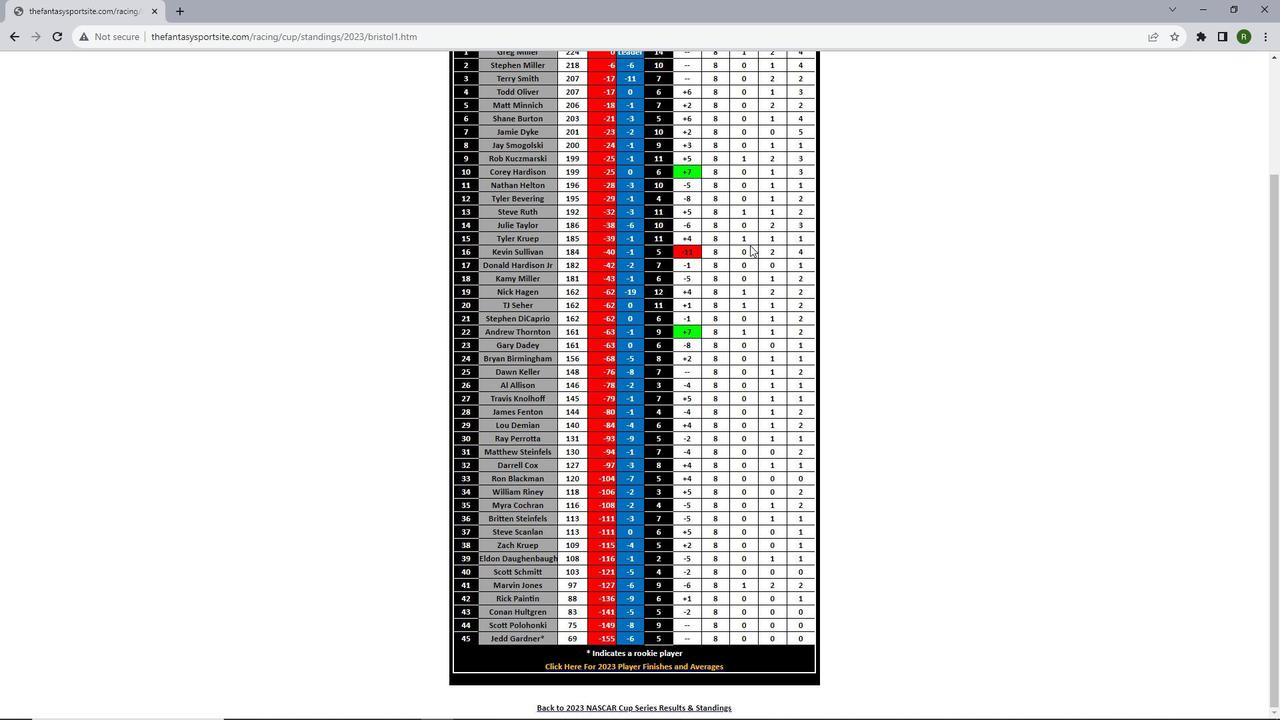 
Action: Mouse scrolled (750, 244) with delta (0, 0)
Screenshot: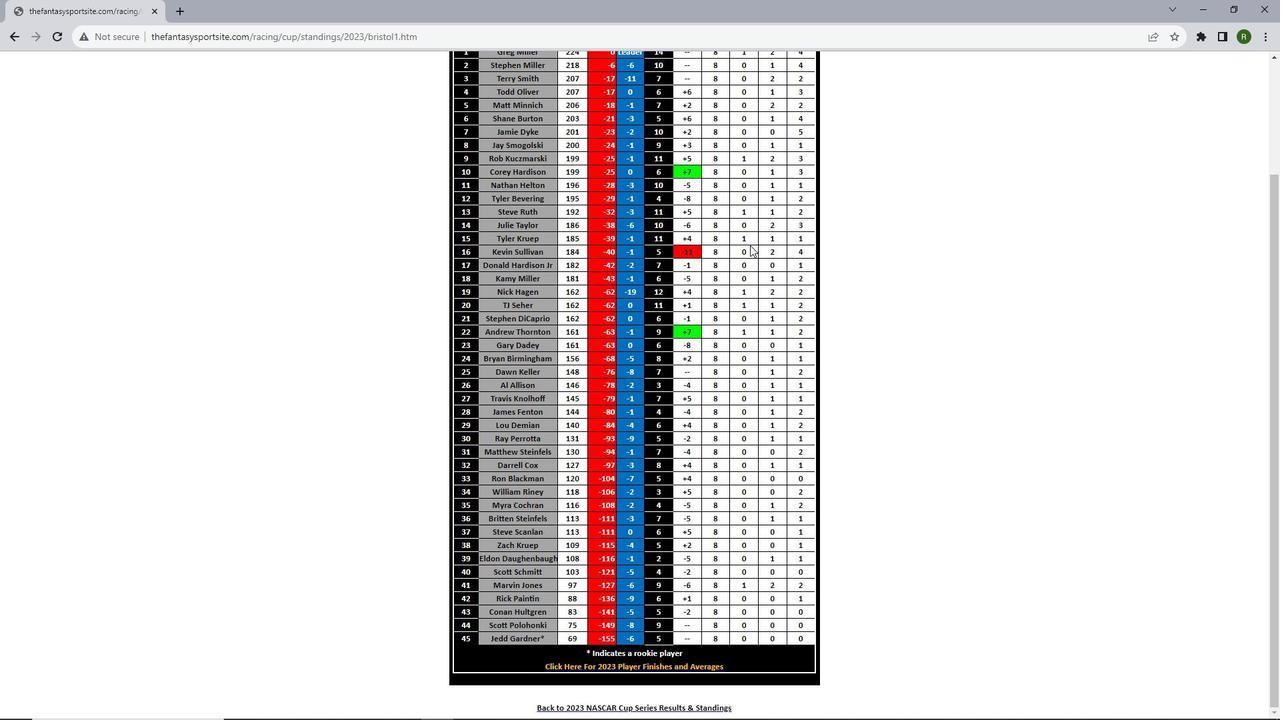 
Action: Mouse scrolled (750, 244) with delta (0, 0)
Screenshot: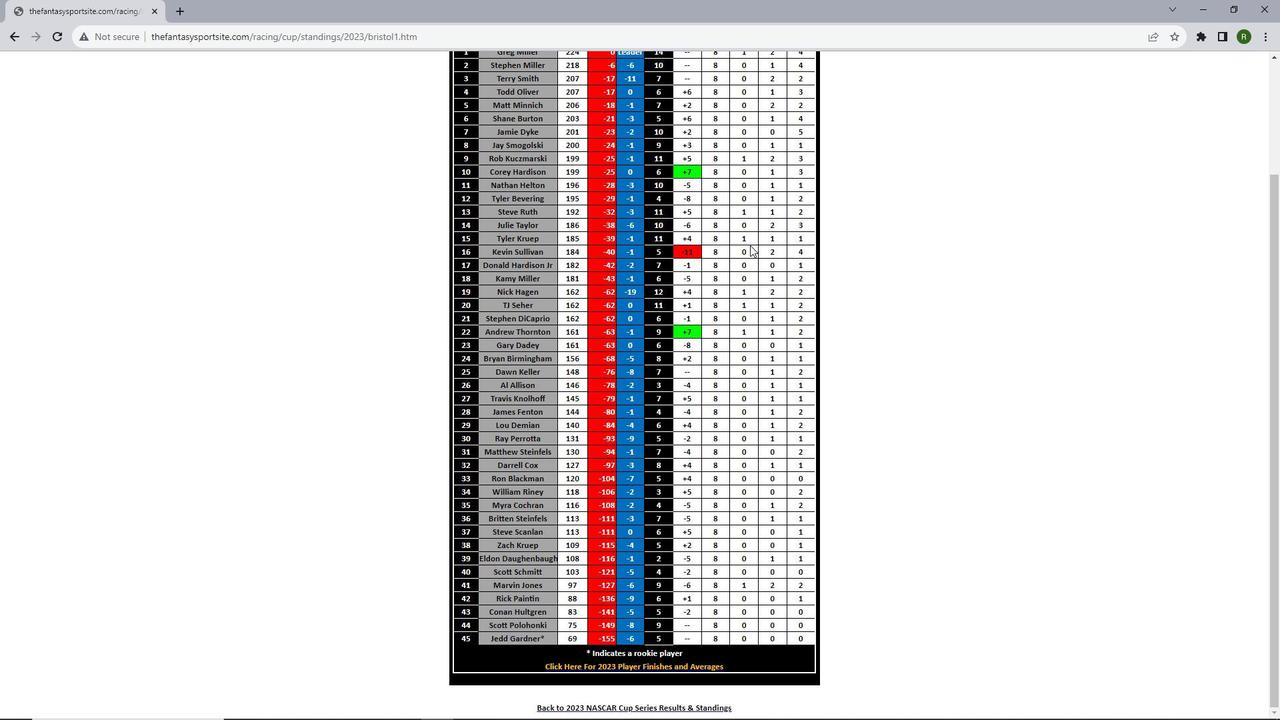 
Action: Mouse scrolled (750, 244) with delta (0, 0)
Screenshot: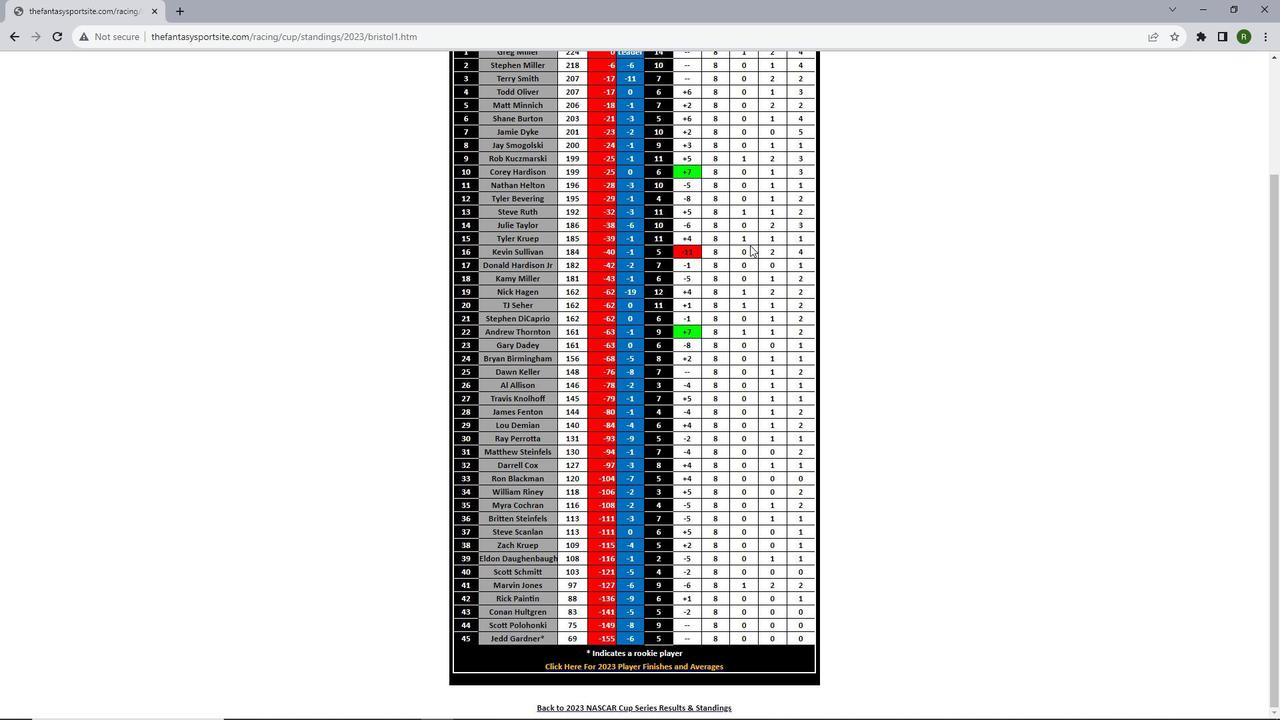 
Action: Mouse moved to (749, 245)
Screenshot: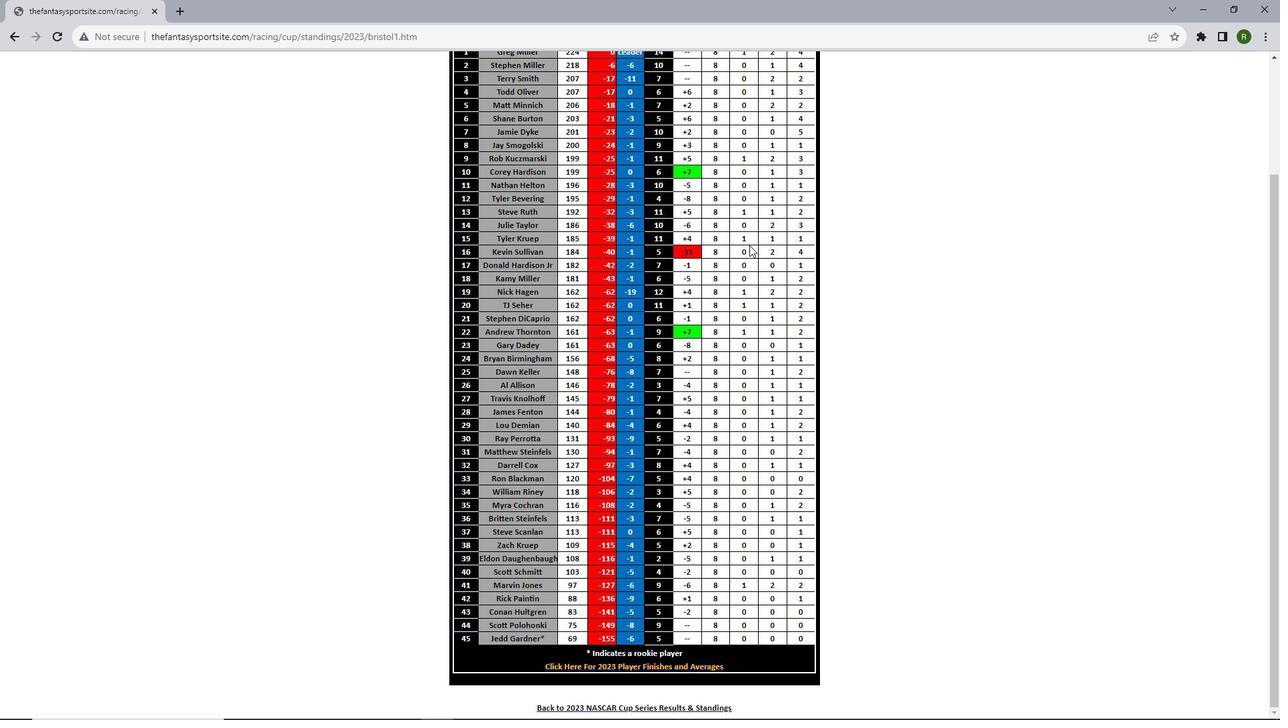 
Action: Mouse scrolled (749, 246) with delta (0, 0)
Screenshot: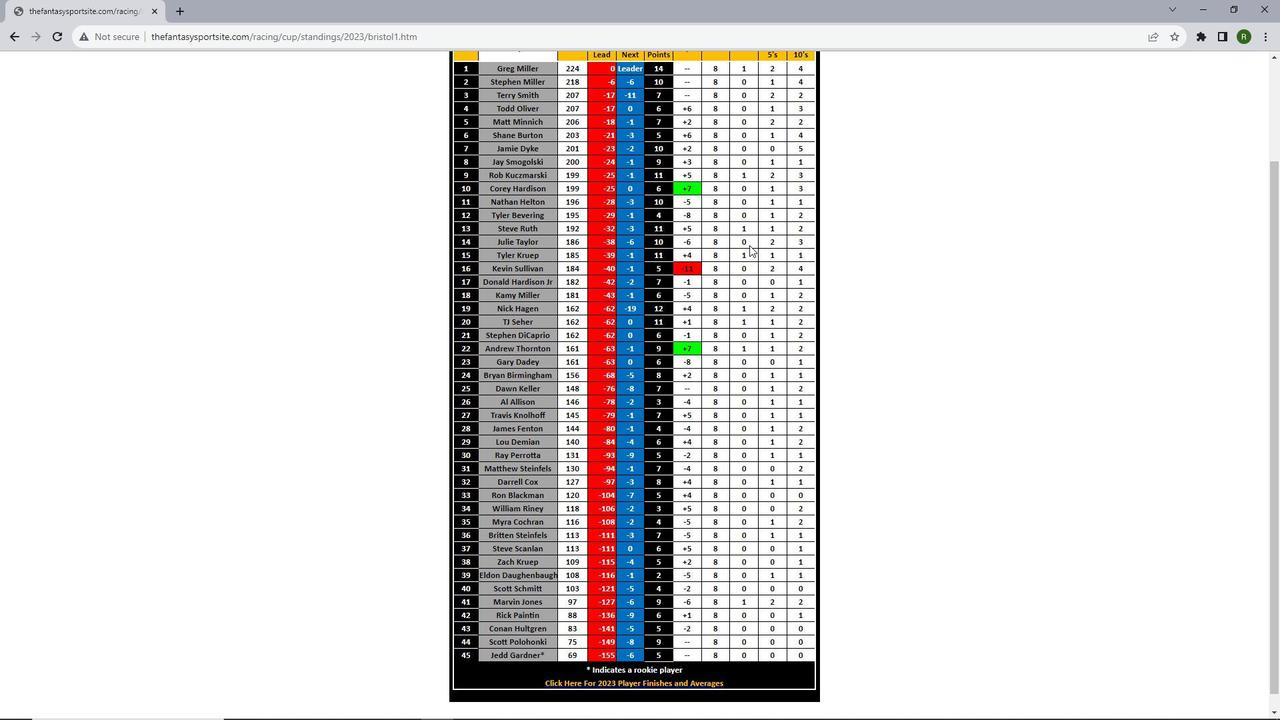 
Action: Mouse scrolled (749, 246) with delta (0, 0)
Screenshot: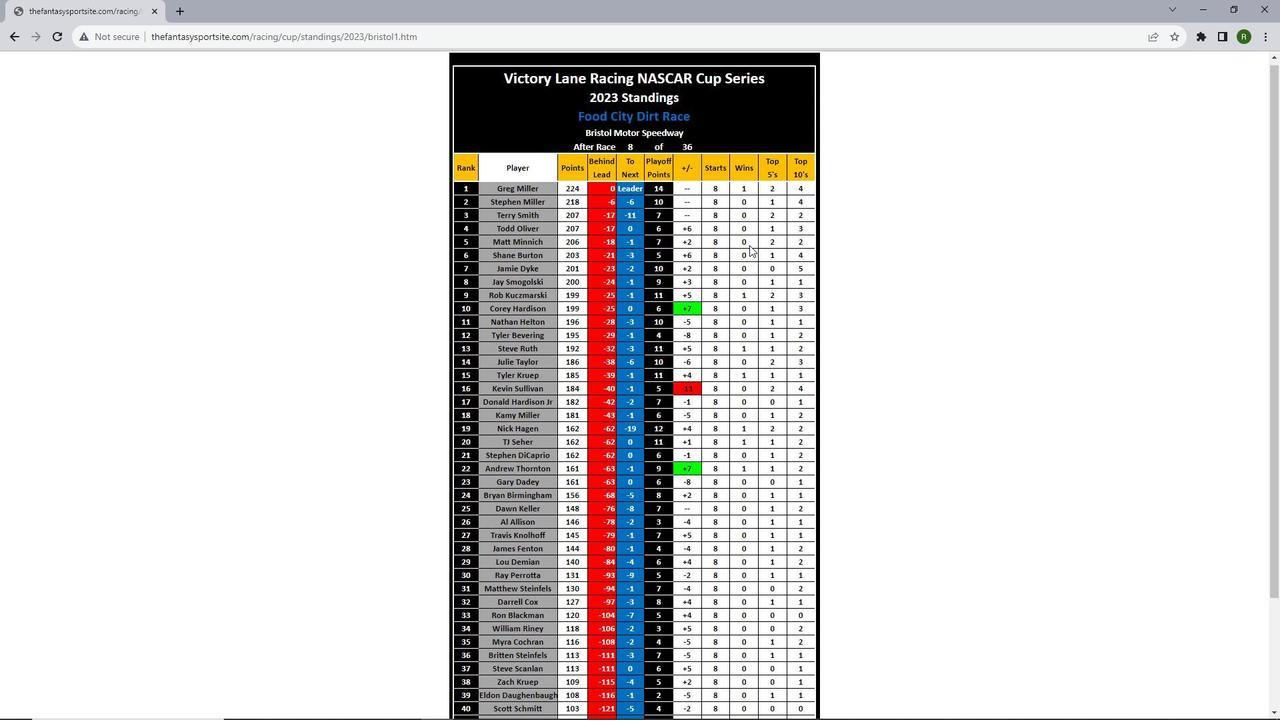 
Action: Mouse scrolled (749, 246) with delta (0, 0)
Screenshot: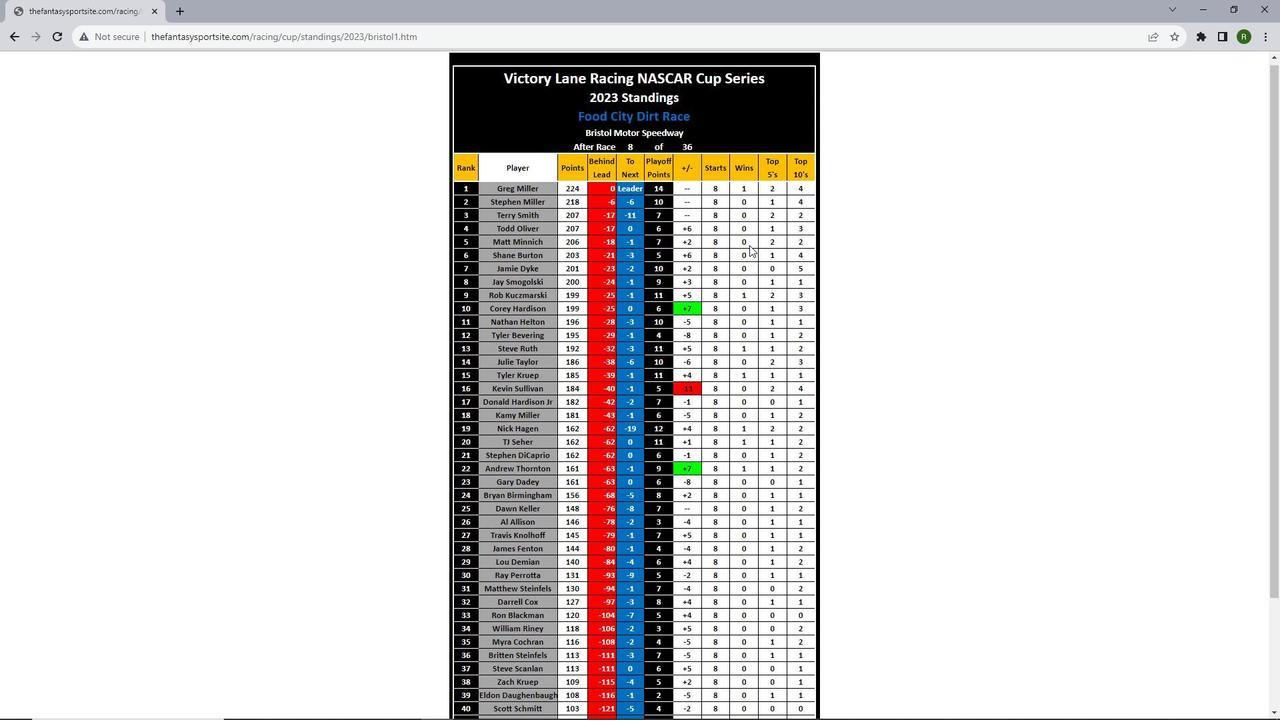 
Action: Mouse scrolled (749, 246) with delta (0, 0)
Screenshot: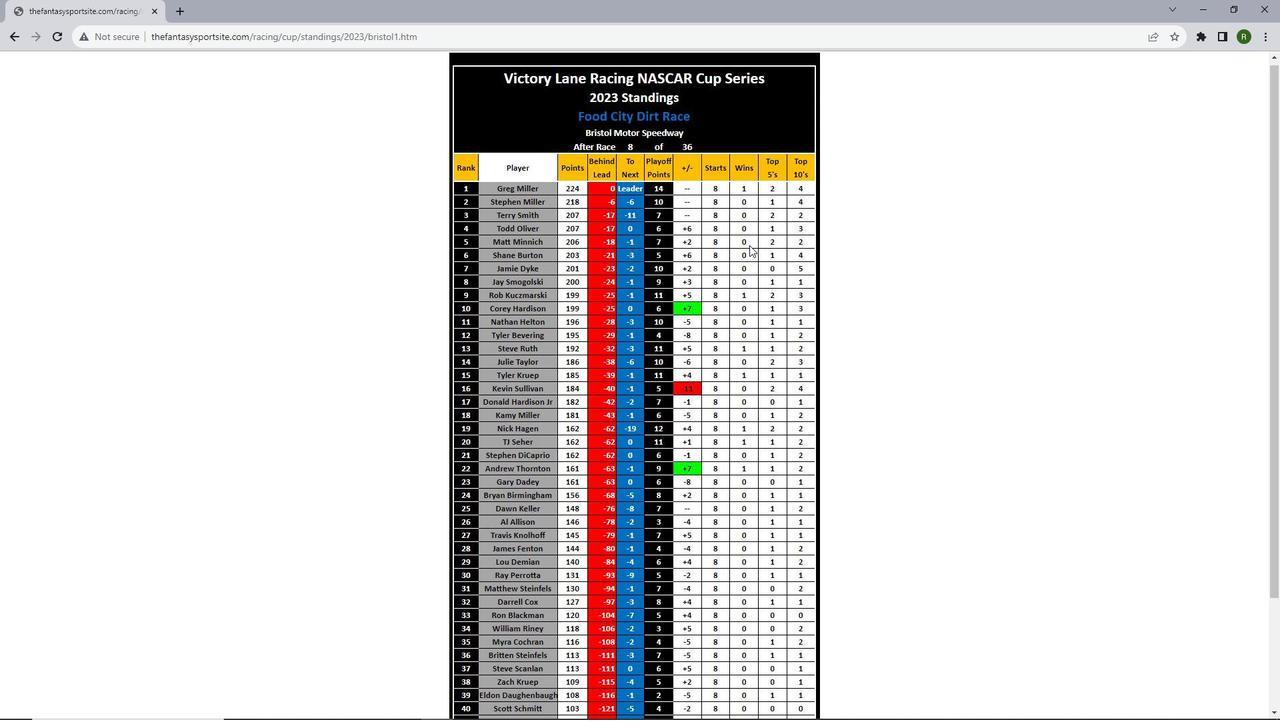 
Action: Mouse scrolled (749, 246) with delta (0, 0)
Screenshot: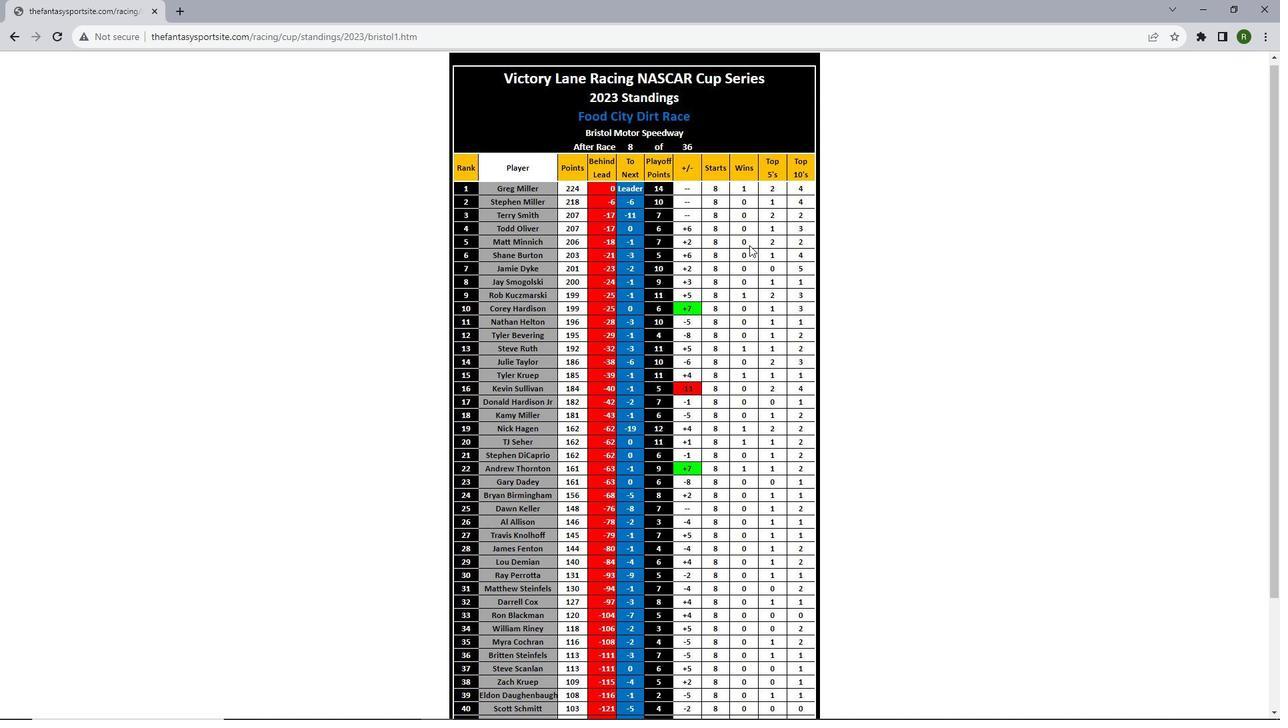 
Action: Mouse scrolled (749, 246) with delta (0, 0)
Screenshot: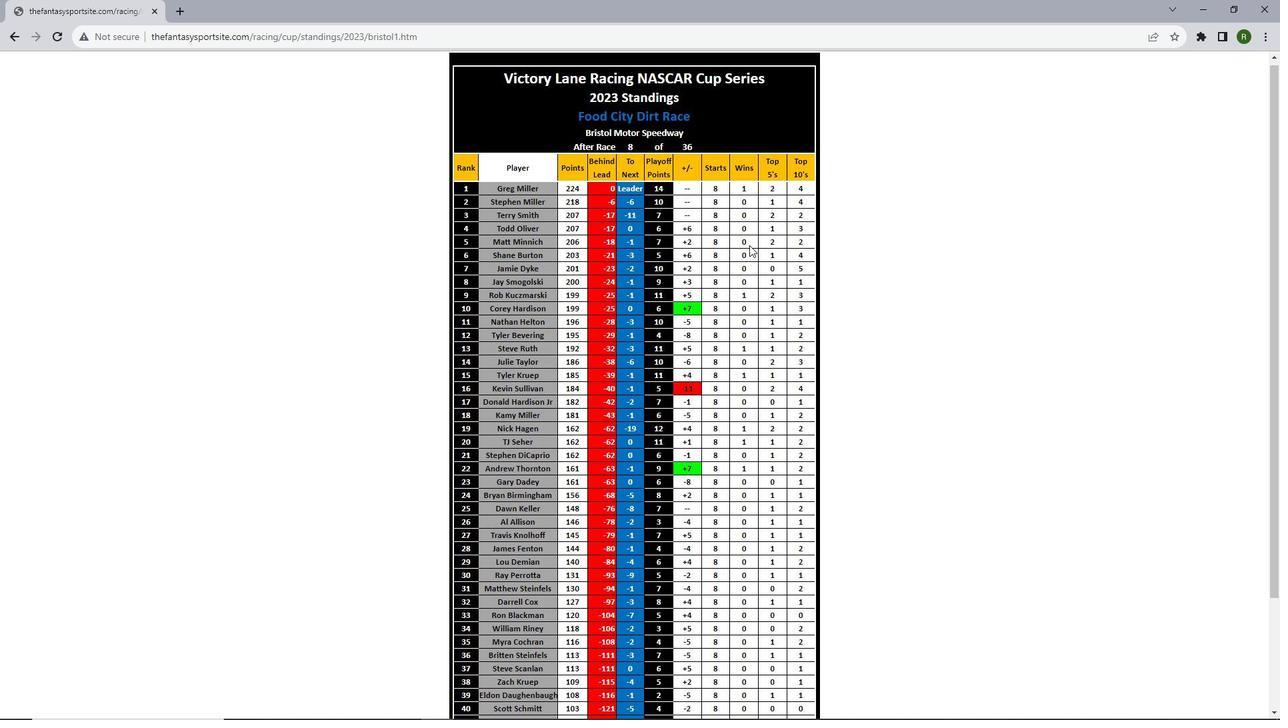 
Action: Mouse scrolled (749, 246) with delta (0, 0)
Screenshot: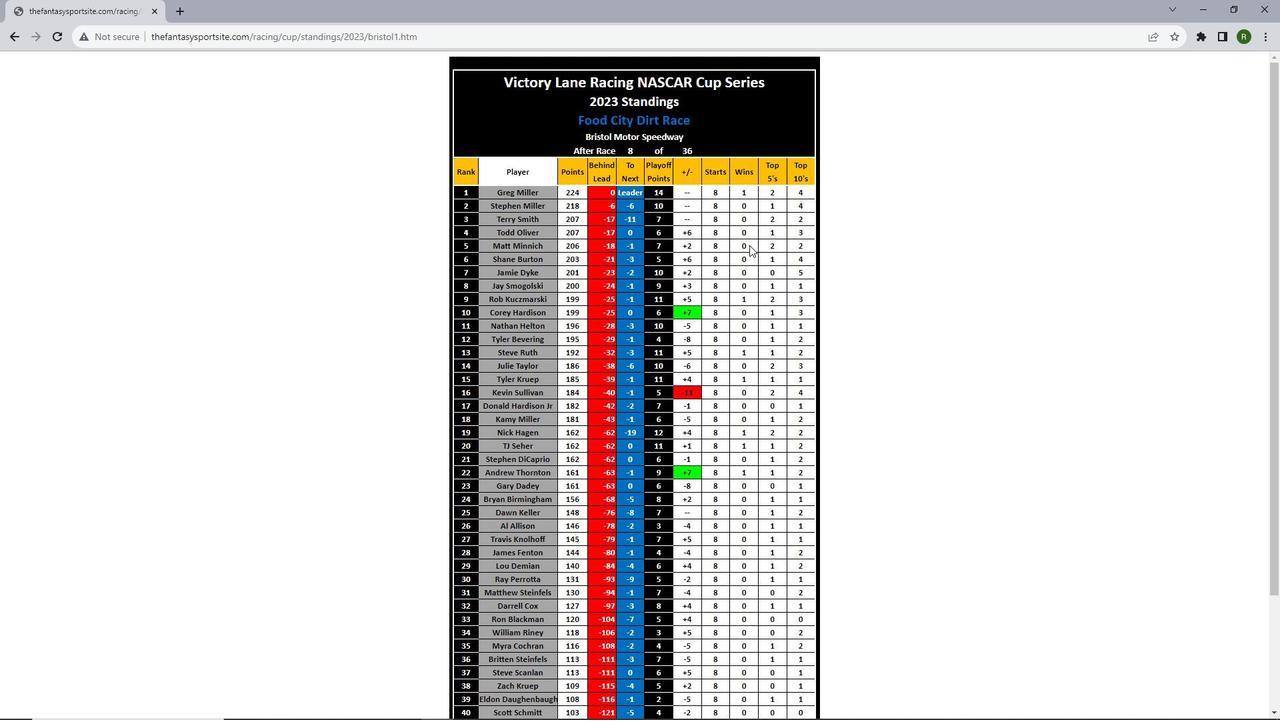 
